Task: Send an email with the signature Graham Wilson with the subject Update on a mentorship and the message Can you provide an update on the status of the new software implementation? from softage.8@softage.net to softage.2@softage.net and softage.3@softage.net
Action: Mouse moved to (916, 54)
Screenshot: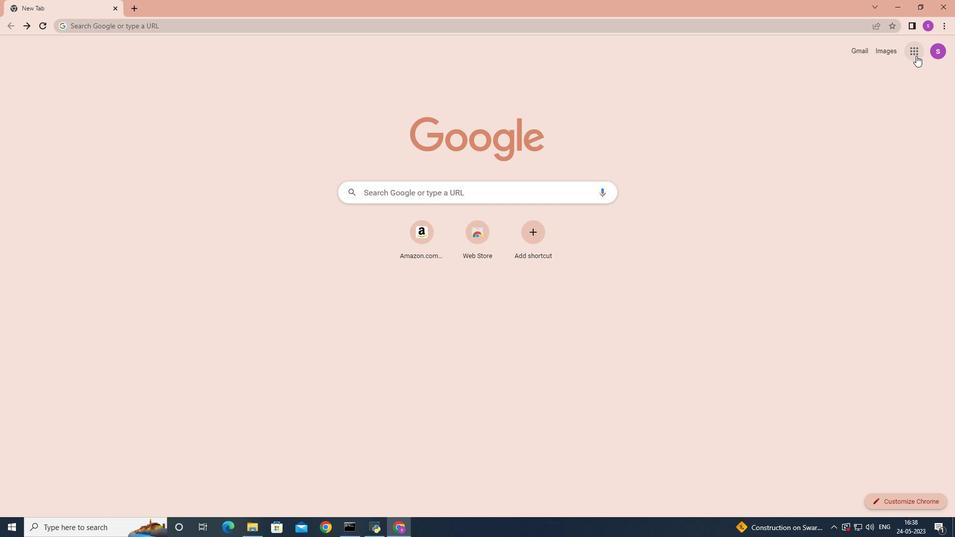
Action: Mouse pressed left at (916, 54)
Screenshot: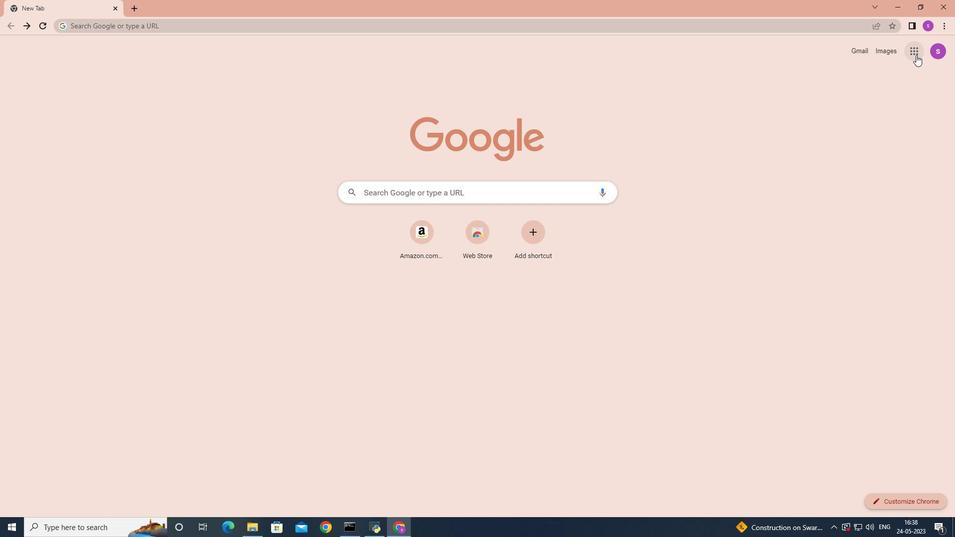 
Action: Mouse moved to (880, 95)
Screenshot: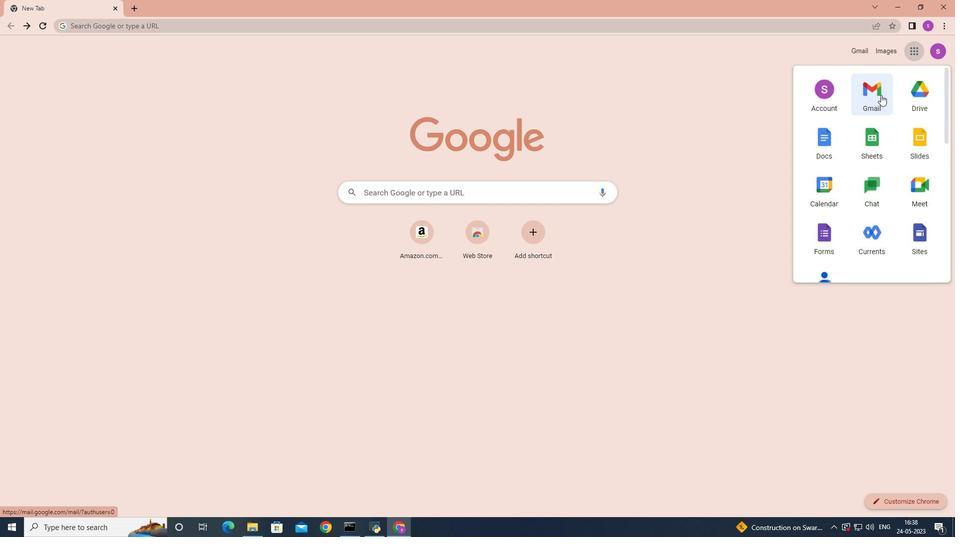 
Action: Mouse pressed left at (880, 95)
Screenshot: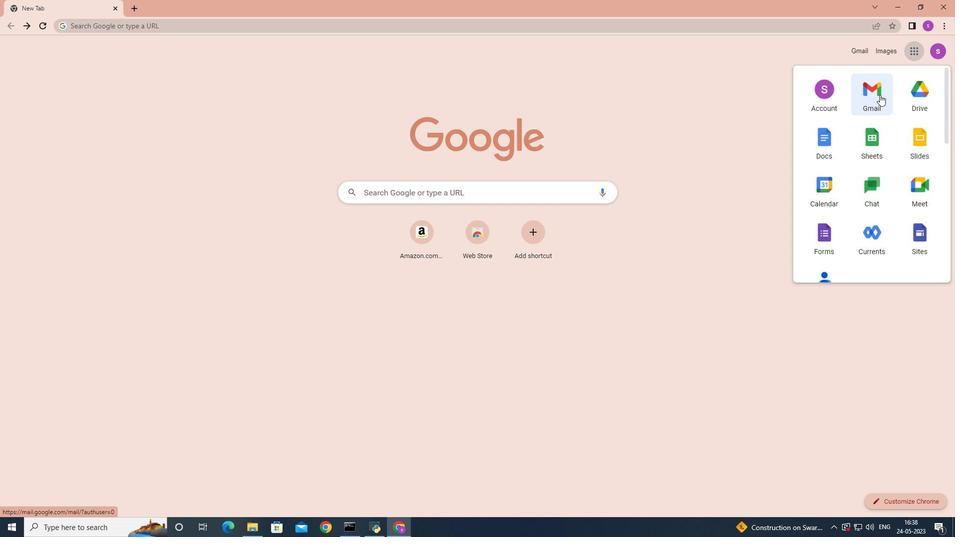 
Action: Mouse moved to (850, 54)
Screenshot: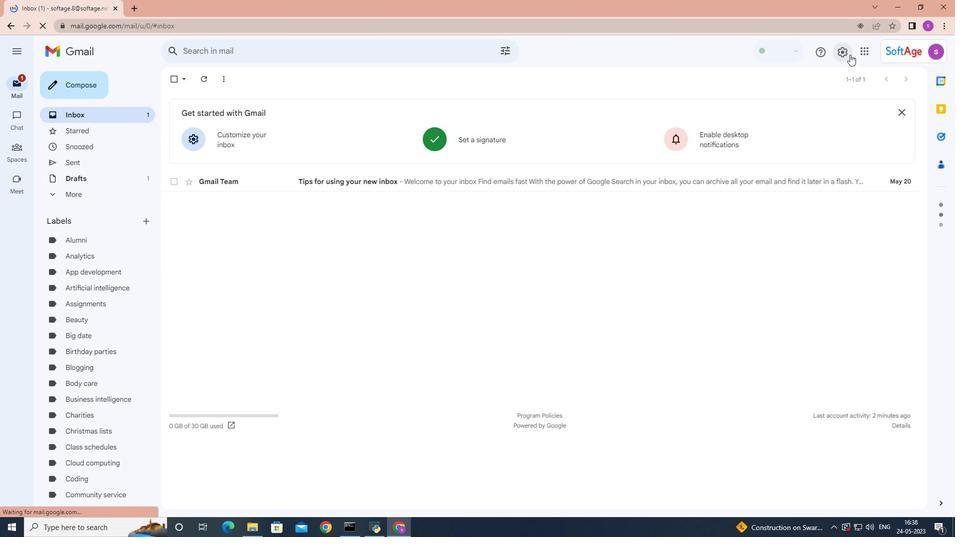 
Action: Mouse pressed left at (850, 54)
Screenshot: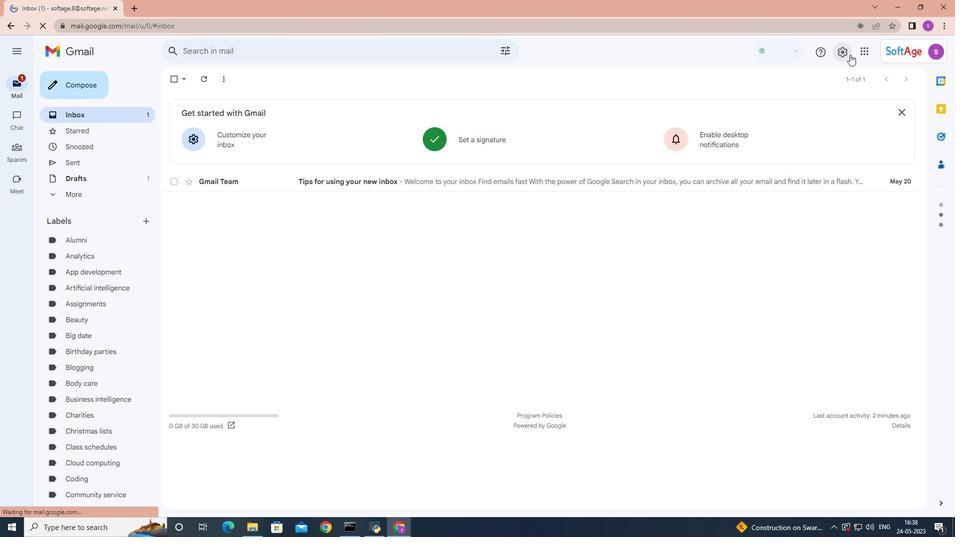 
Action: Mouse moved to (861, 102)
Screenshot: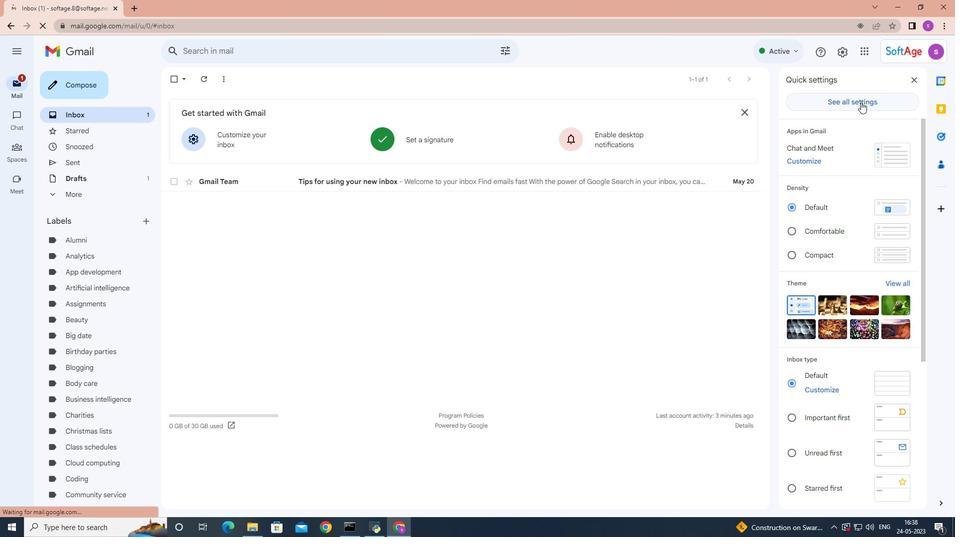 
Action: Mouse pressed left at (861, 102)
Screenshot: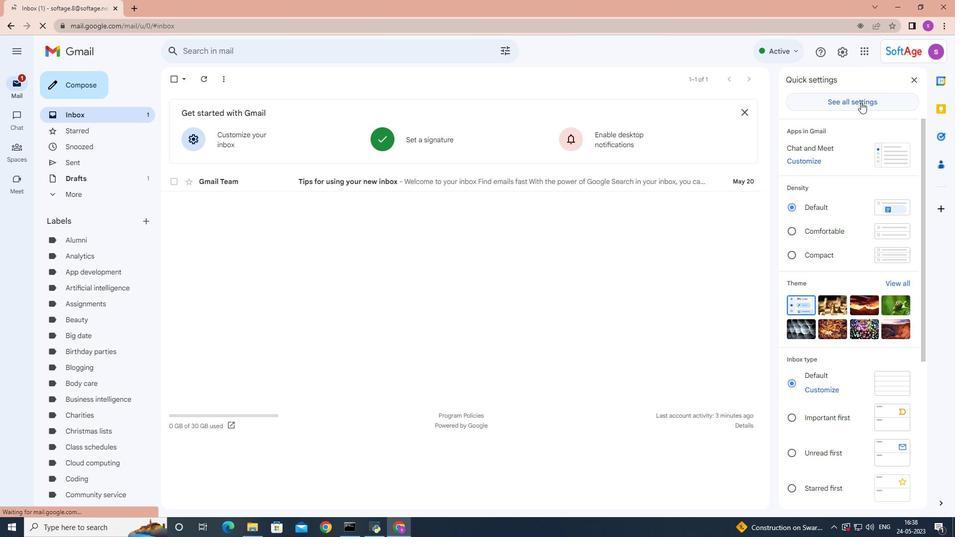 
Action: Mouse moved to (657, 182)
Screenshot: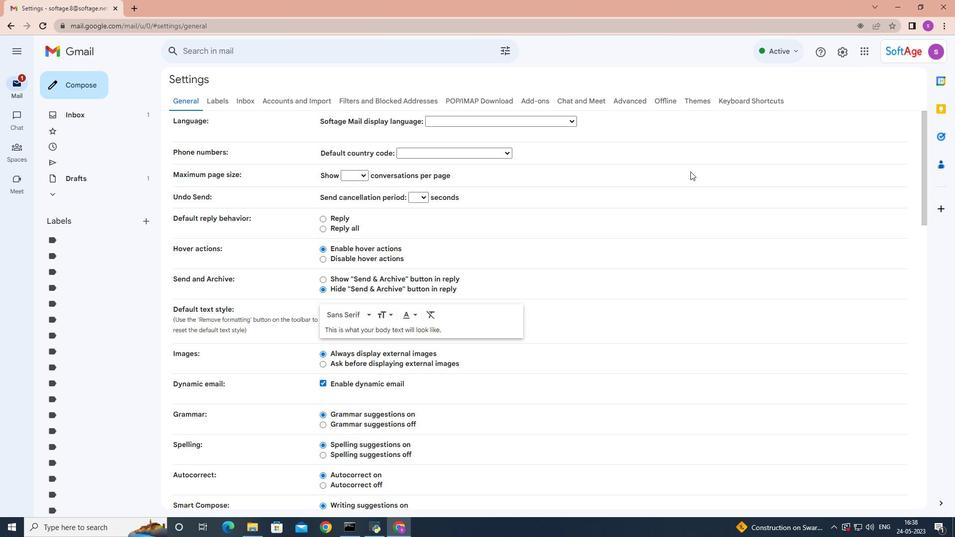 
Action: Mouse scrolled (657, 181) with delta (0, 0)
Screenshot: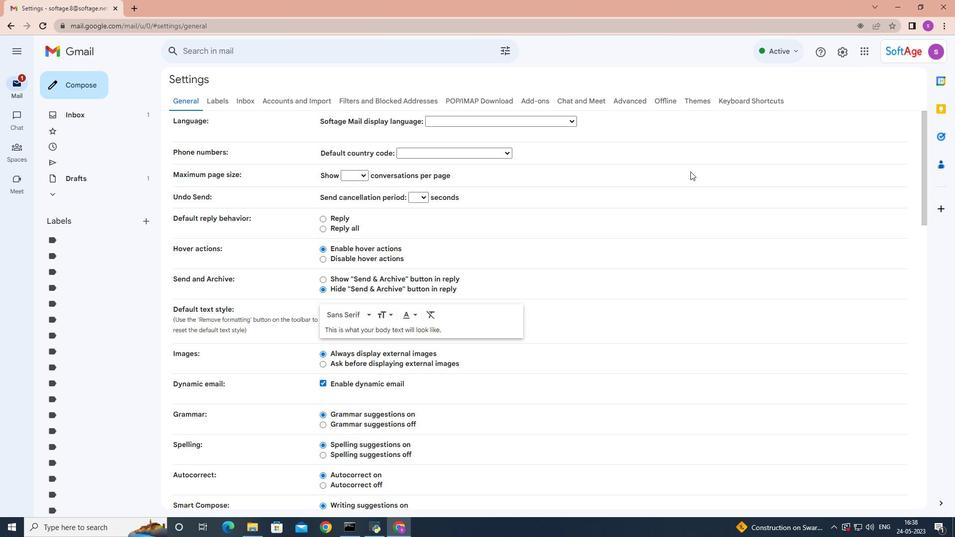 
Action: Mouse moved to (656, 183)
Screenshot: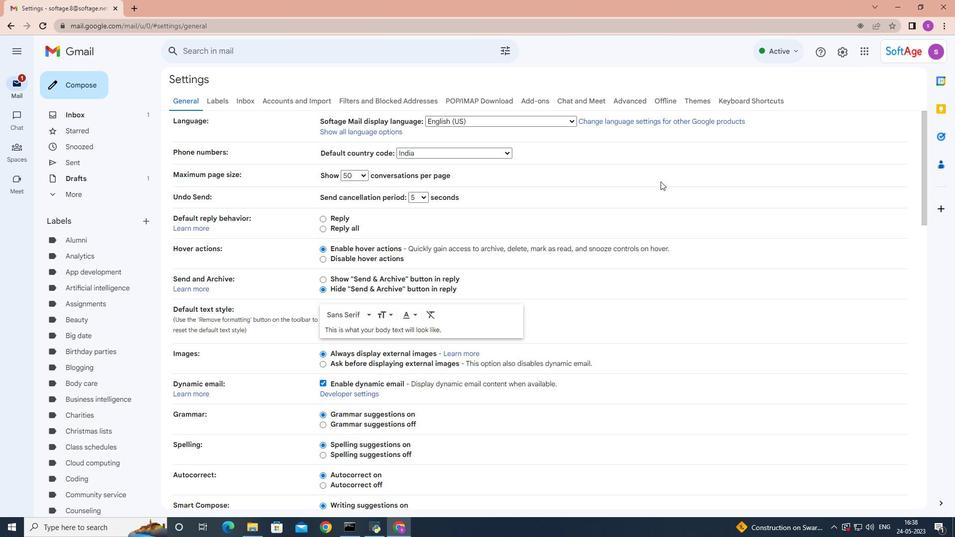 
Action: Mouse scrolled (656, 183) with delta (0, 0)
Screenshot: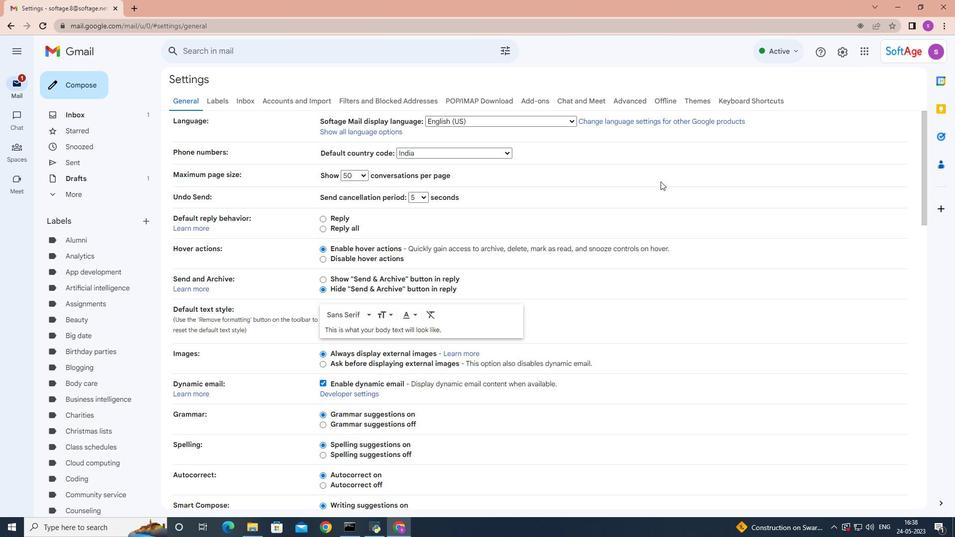 
Action: Mouse moved to (656, 183)
Screenshot: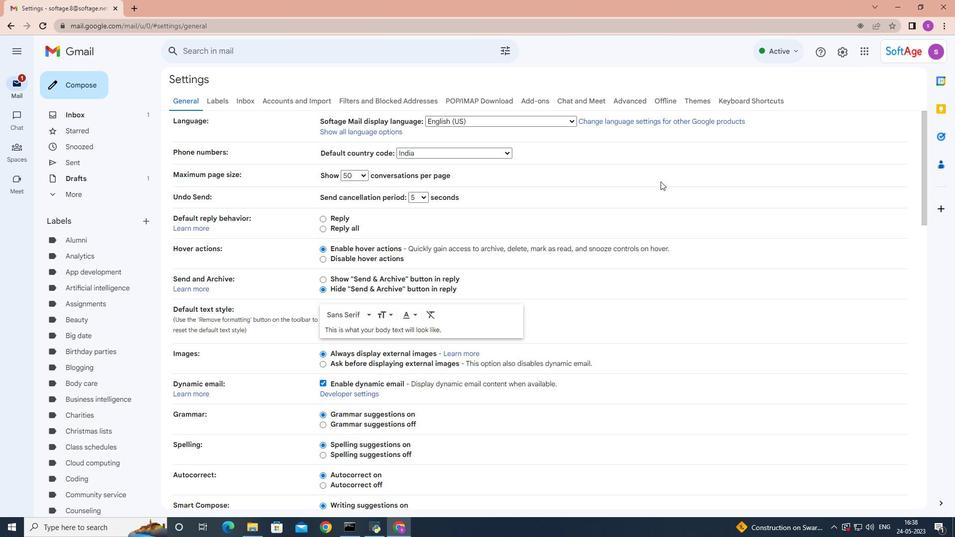 
Action: Mouse scrolled (656, 183) with delta (0, 0)
Screenshot: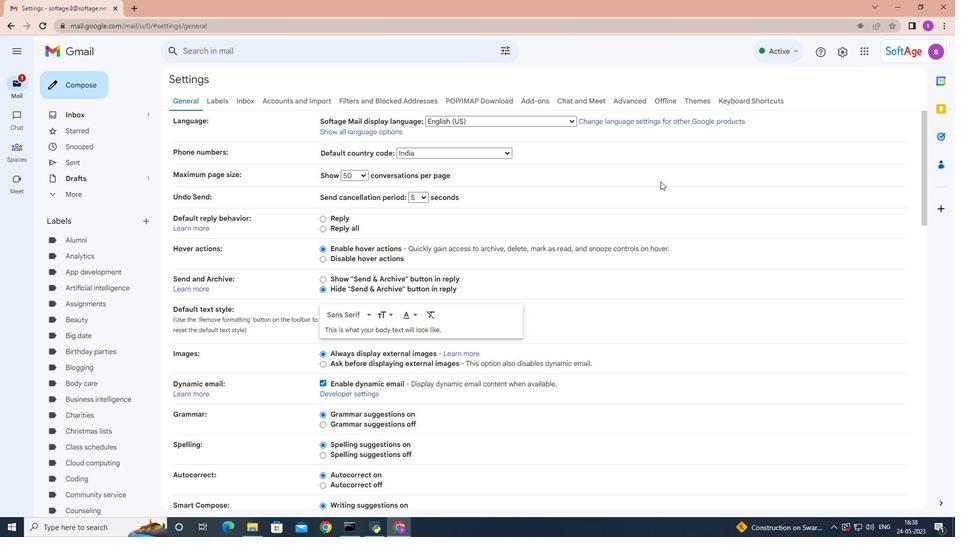 
Action: Mouse scrolled (656, 183) with delta (0, 0)
Screenshot: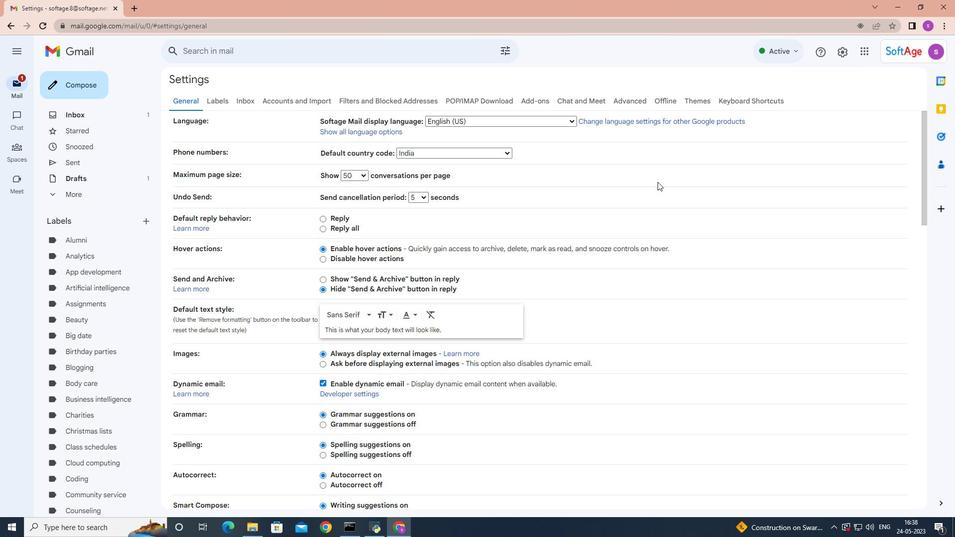 
Action: Mouse moved to (655, 183)
Screenshot: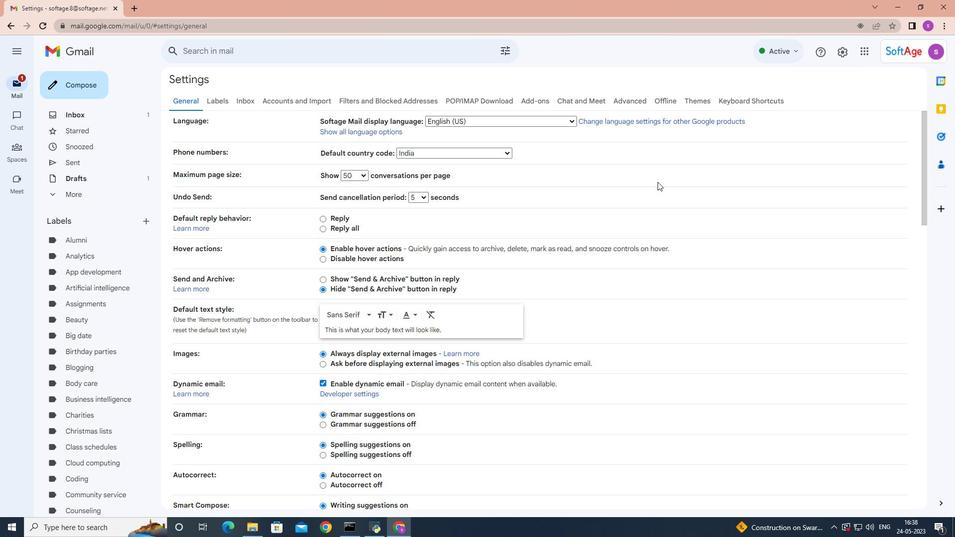 
Action: Mouse scrolled (655, 183) with delta (0, 0)
Screenshot: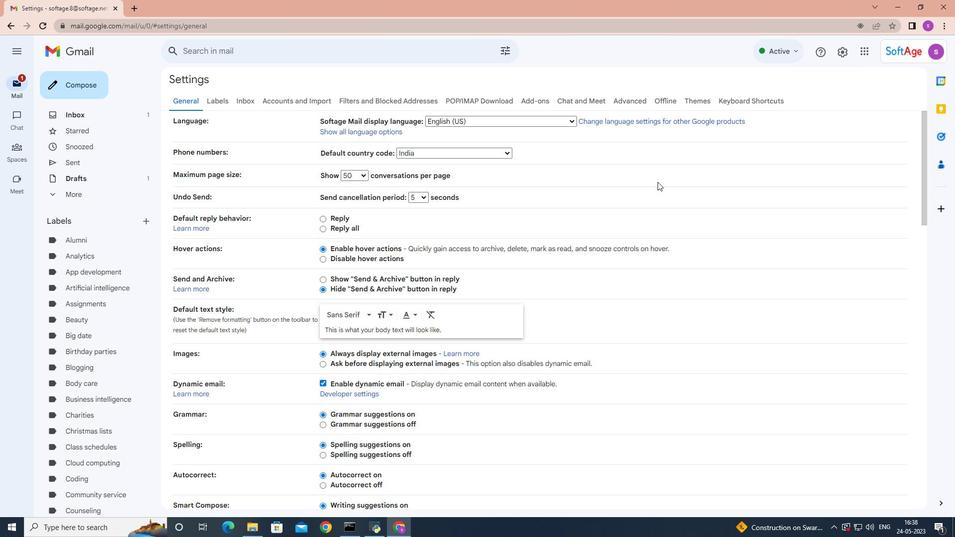 
Action: Mouse moved to (655, 183)
Screenshot: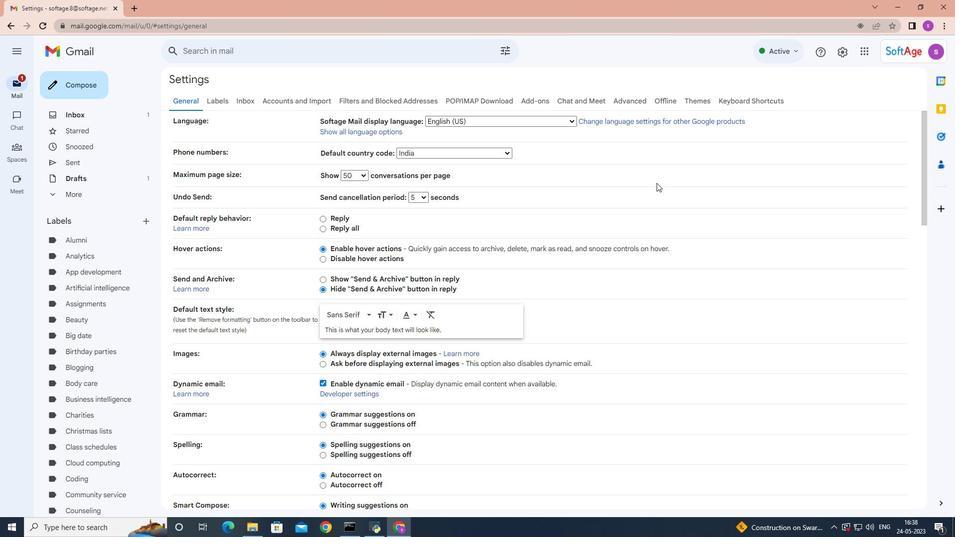 
Action: Mouse scrolled (655, 183) with delta (0, 0)
Screenshot: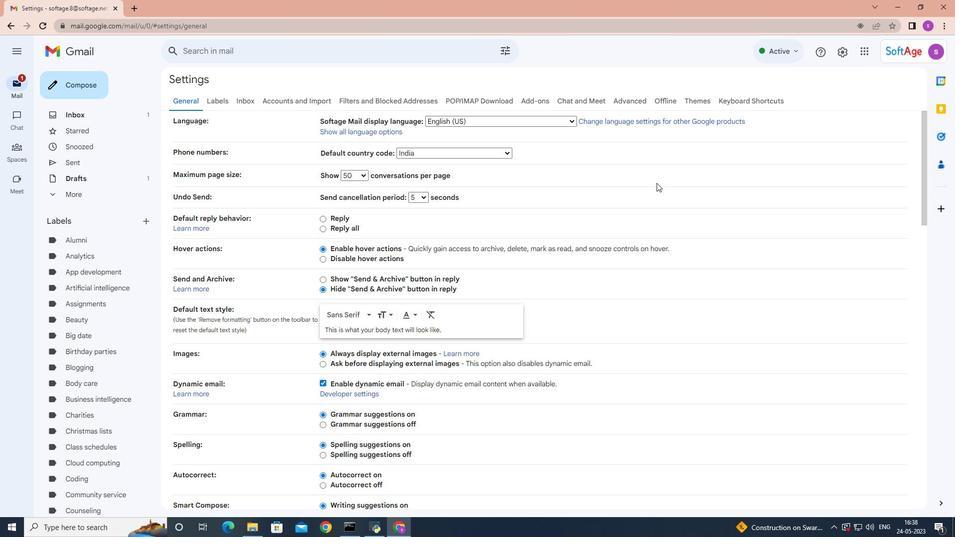 
Action: Mouse moved to (637, 176)
Screenshot: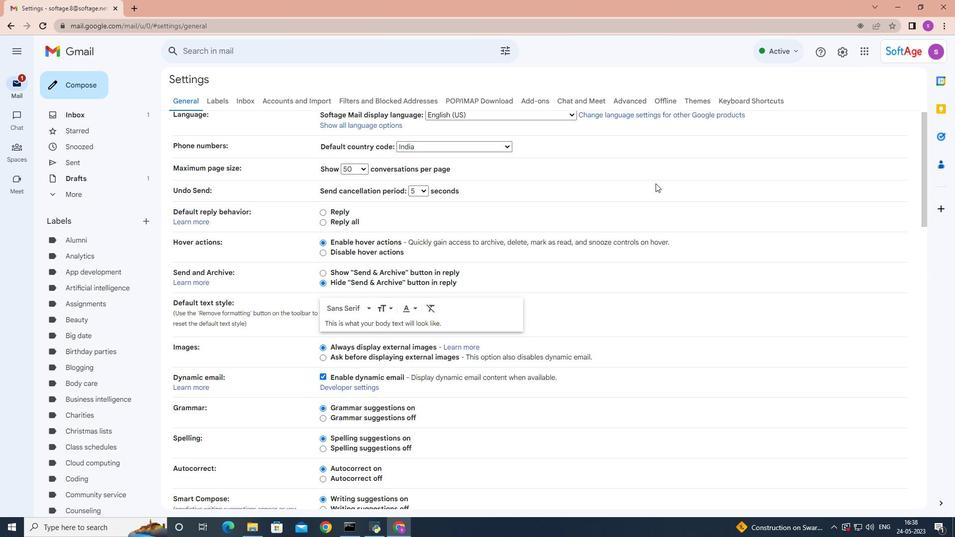 
Action: Mouse scrolled (654, 183) with delta (0, 0)
Screenshot: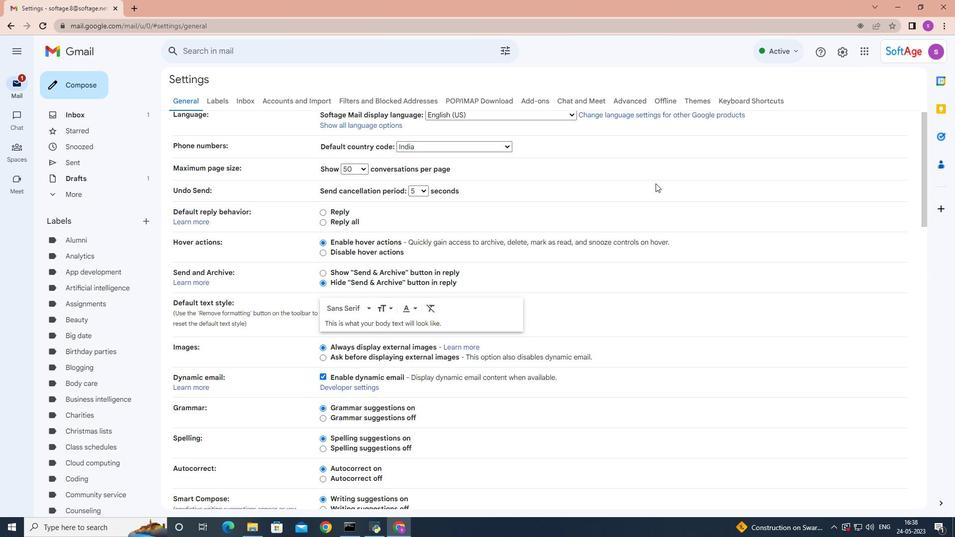 
Action: Mouse moved to (584, 170)
Screenshot: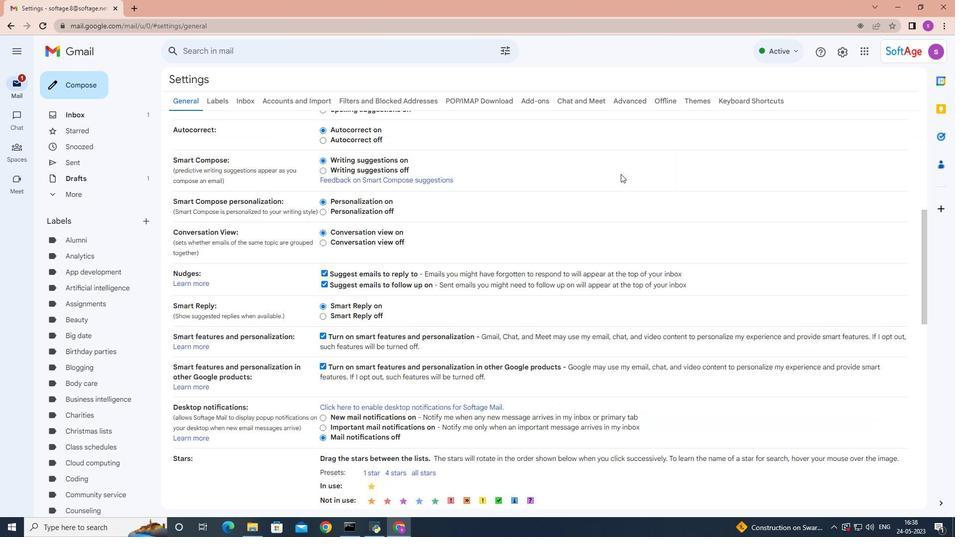 
Action: Mouse scrolled (584, 170) with delta (0, 0)
Screenshot: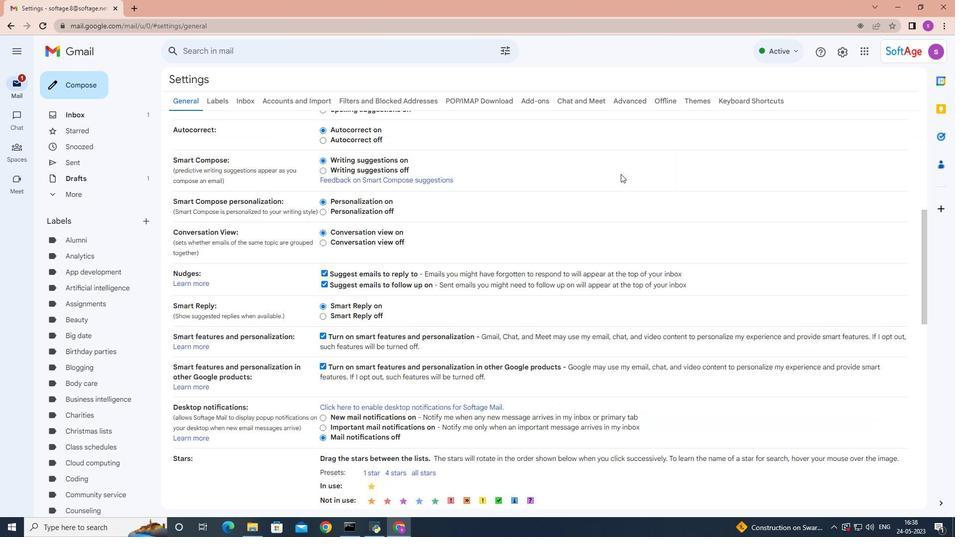 
Action: Mouse moved to (584, 170)
Screenshot: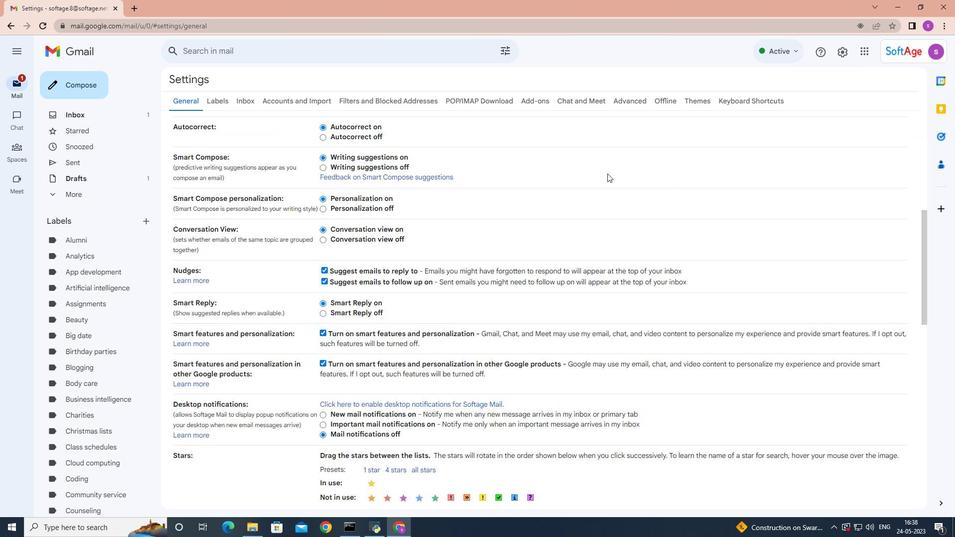 
Action: Mouse scrolled (584, 170) with delta (0, 0)
Screenshot: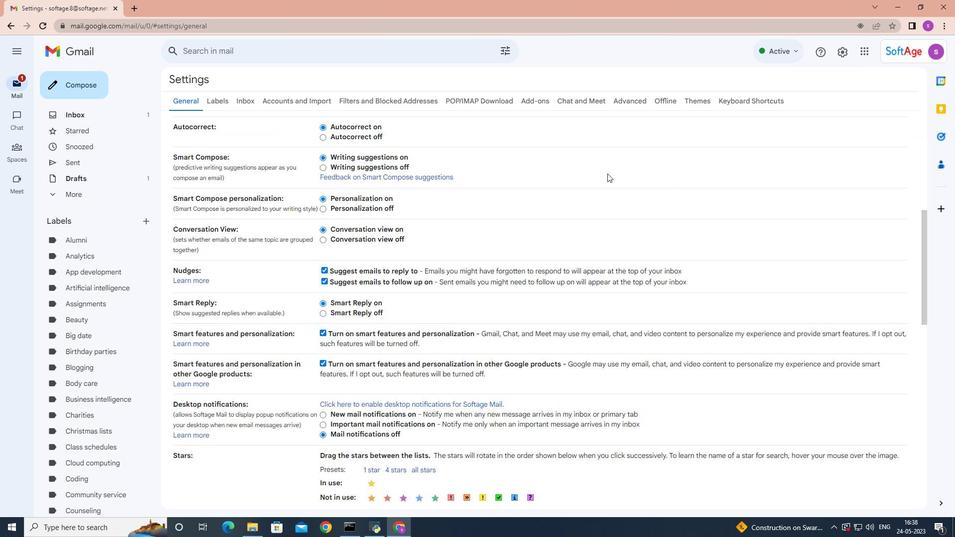 
Action: Mouse scrolled (584, 170) with delta (0, 0)
Screenshot: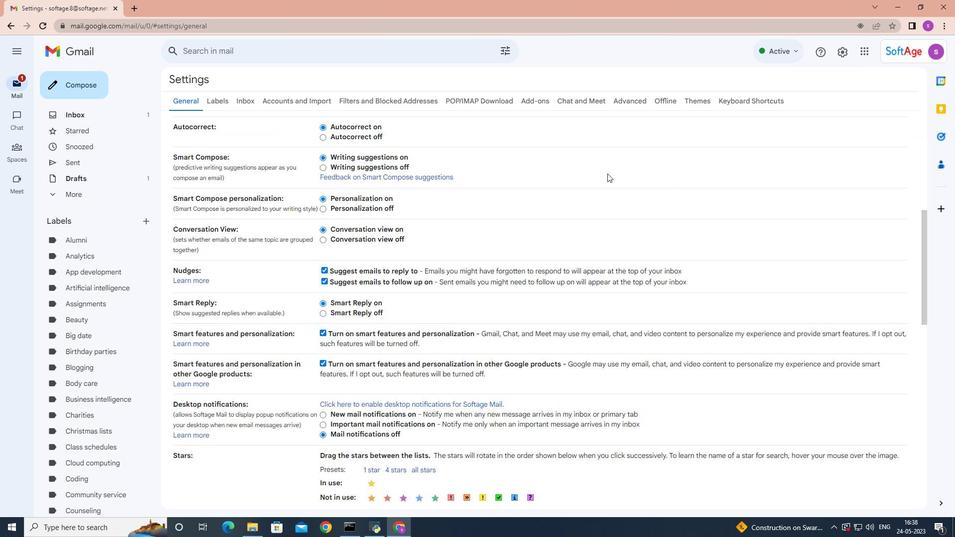 
Action: Mouse scrolled (584, 170) with delta (0, 0)
Screenshot: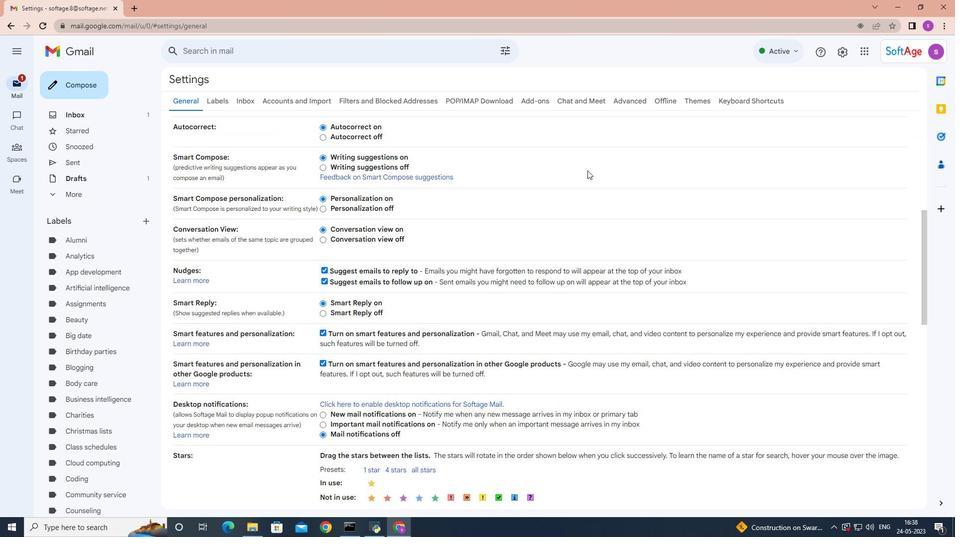 
Action: Mouse scrolled (584, 170) with delta (0, 0)
Screenshot: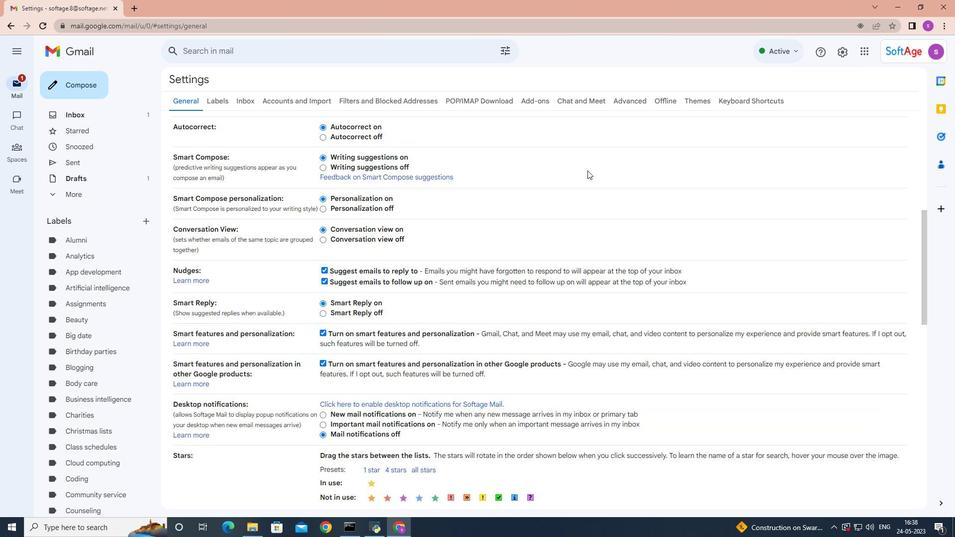 
Action: Mouse moved to (521, 155)
Screenshot: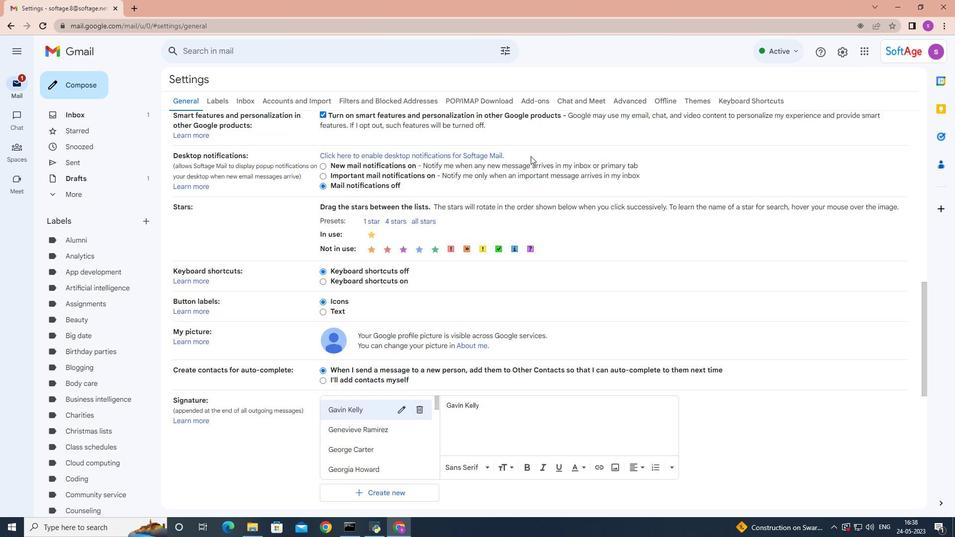 
Action: Mouse scrolled (521, 155) with delta (0, 0)
Screenshot: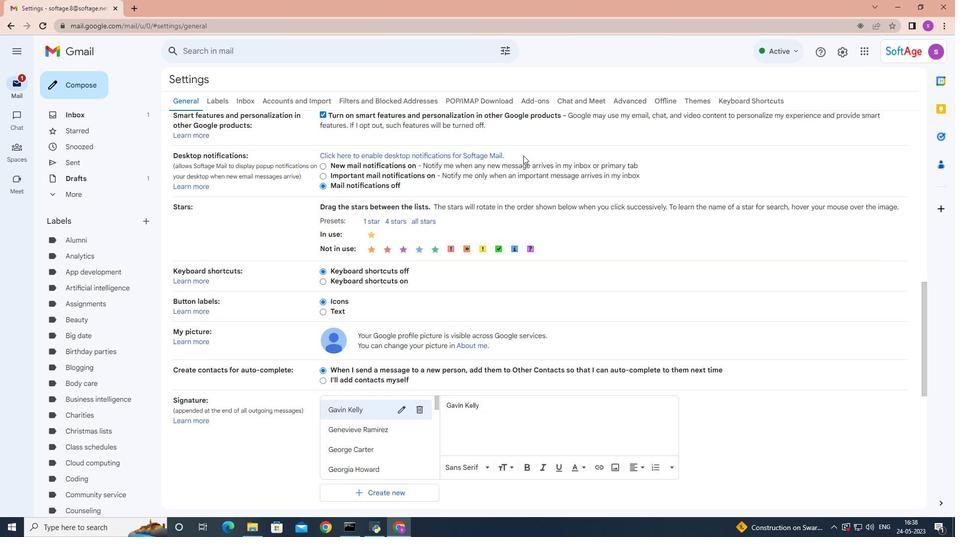 
Action: Mouse scrolled (521, 155) with delta (0, 0)
Screenshot: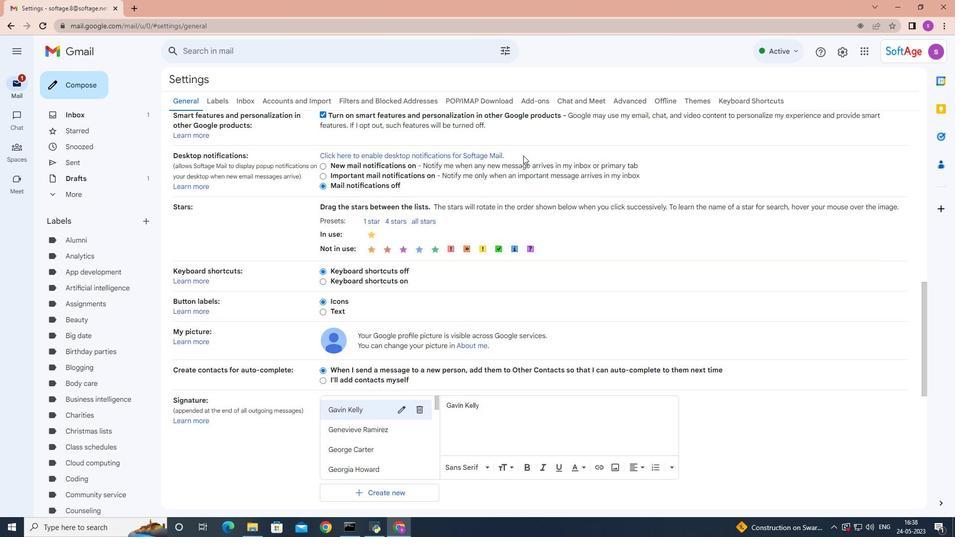 
Action: Mouse scrolled (521, 155) with delta (0, 0)
Screenshot: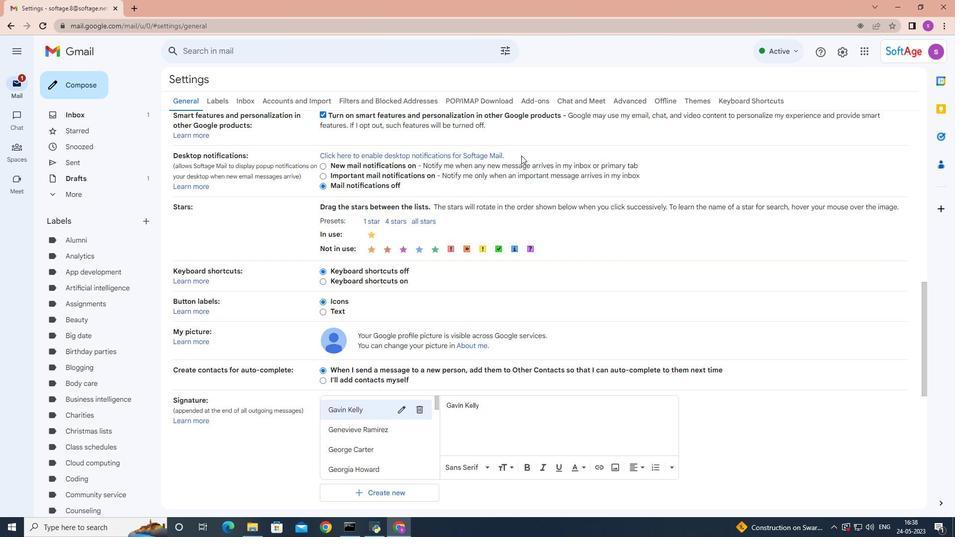 
Action: Mouse scrolled (521, 155) with delta (0, 0)
Screenshot: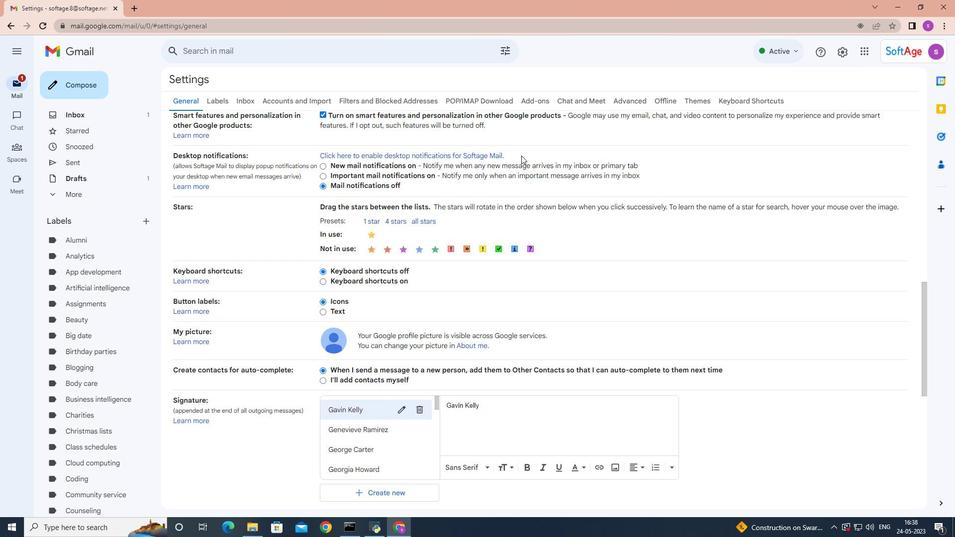 
Action: Mouse moved to (412, 291)
Screenshot: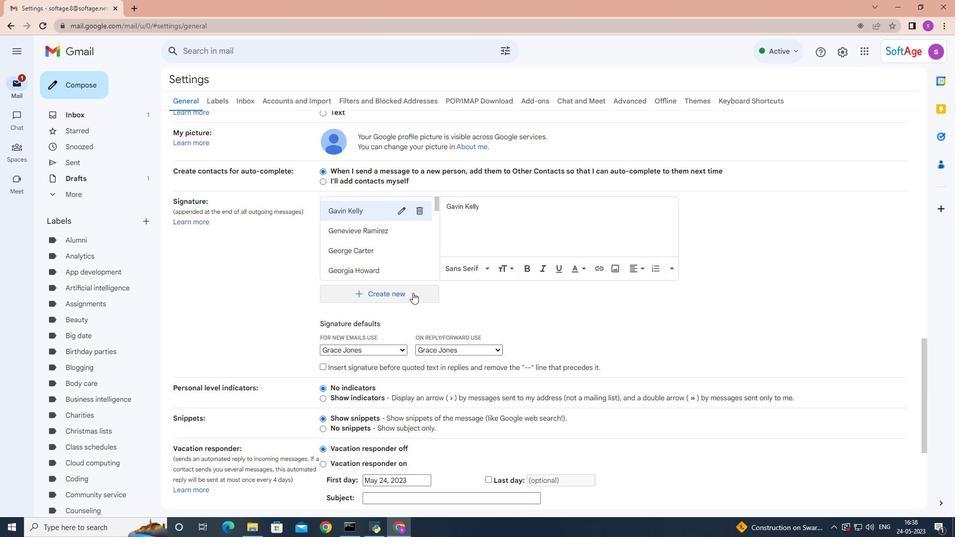 
Action: Mouse pressed left at (412, 291)
Screenshot: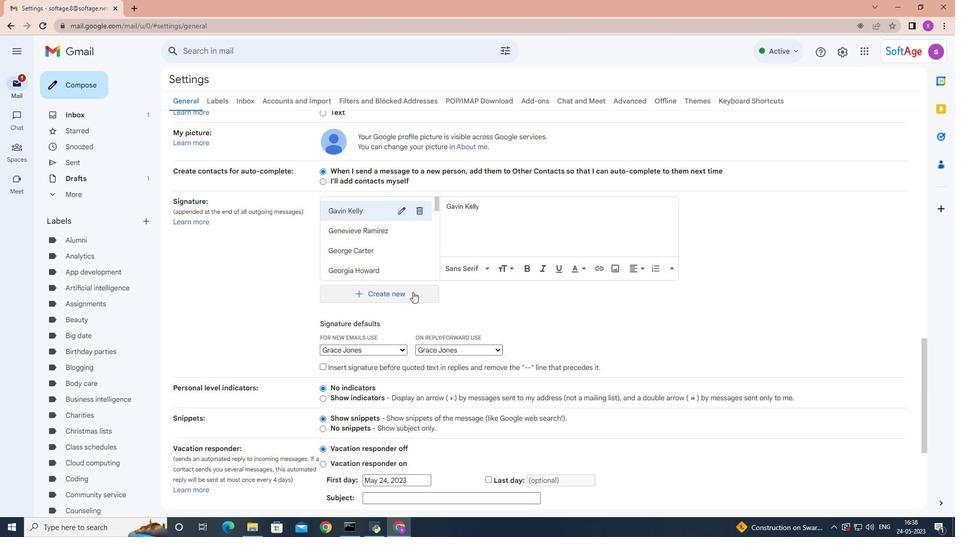 
Action: Mouse moved to (410, 291)
Screenshot: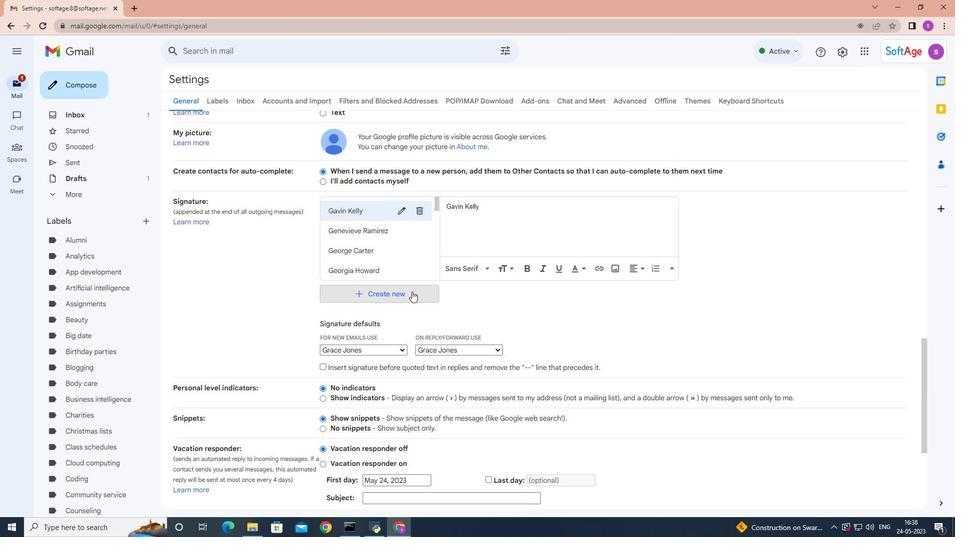 
Action: Key pressed <Key.shift>
Screenshot: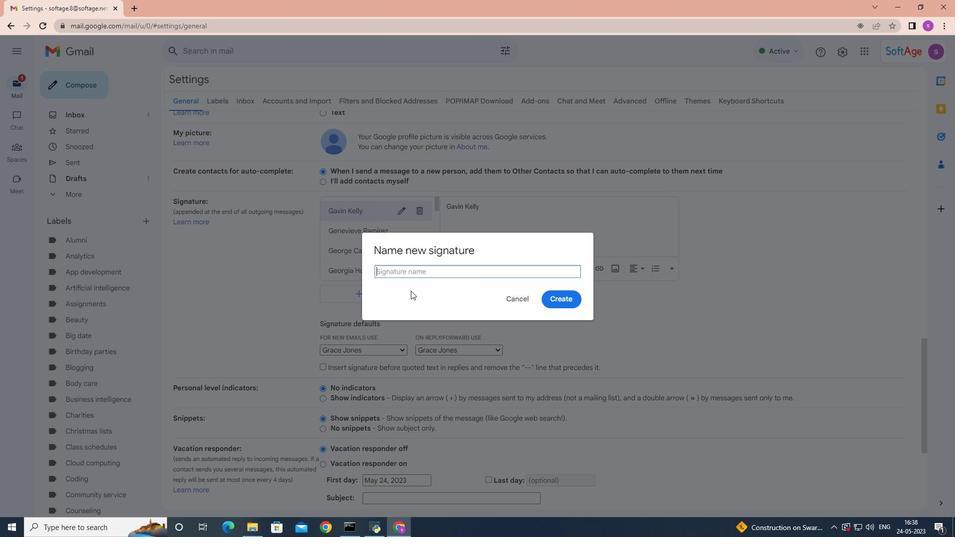 
Action: Mouse moved to (513, 299)
Screenshot: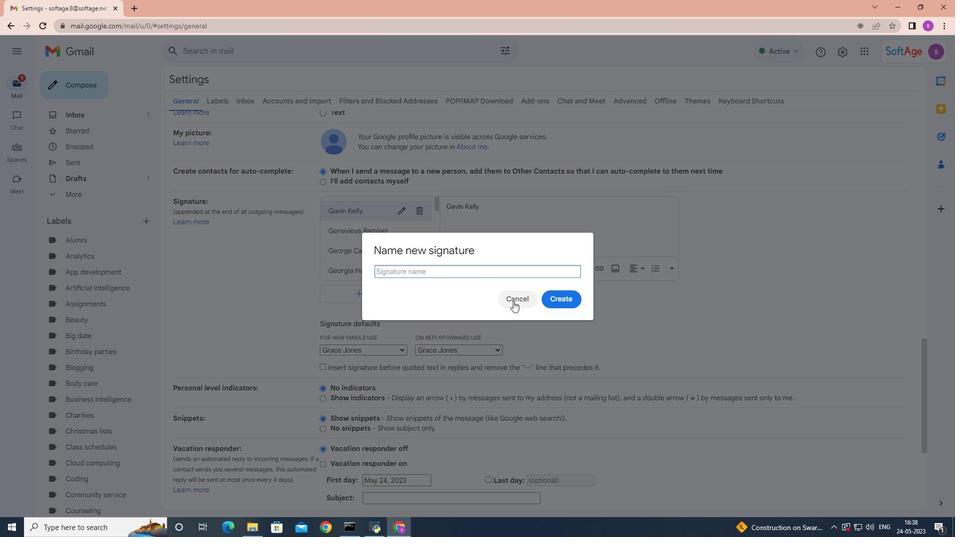 
Action: Mouse pressed left at (513, 299)
Screenshot: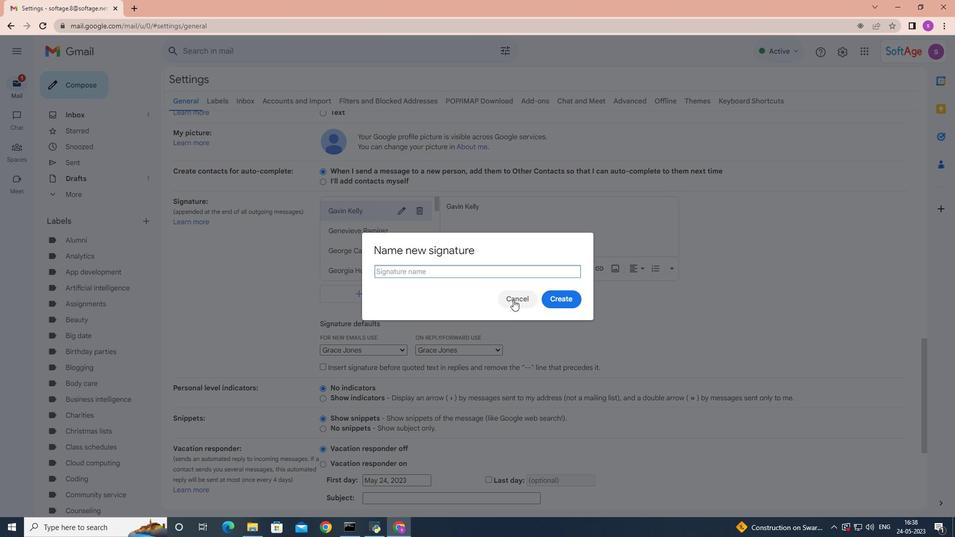 
Action: Mouse moved to (392, 237)
Screenshot: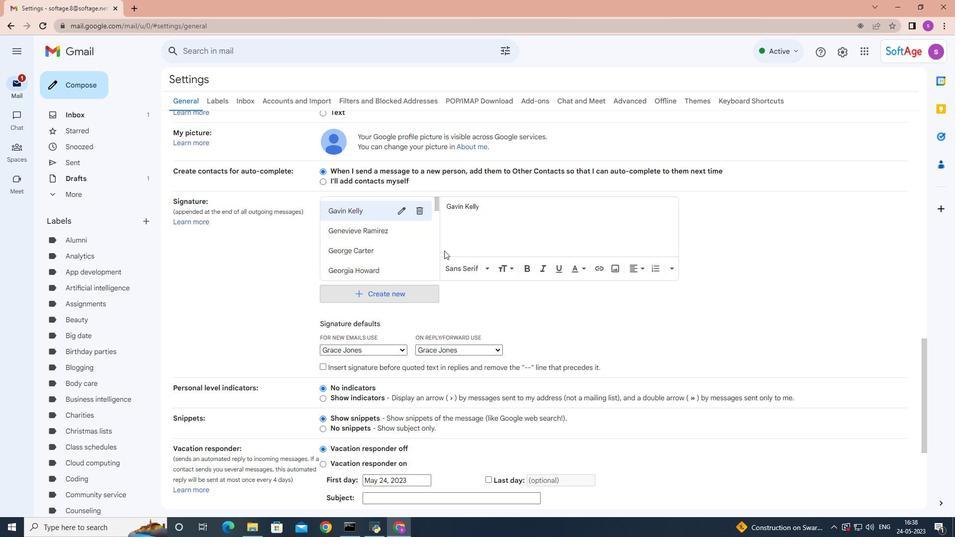 
Action: Mouse scrolled (392, 237) with delta (0, 0)
Screenshot: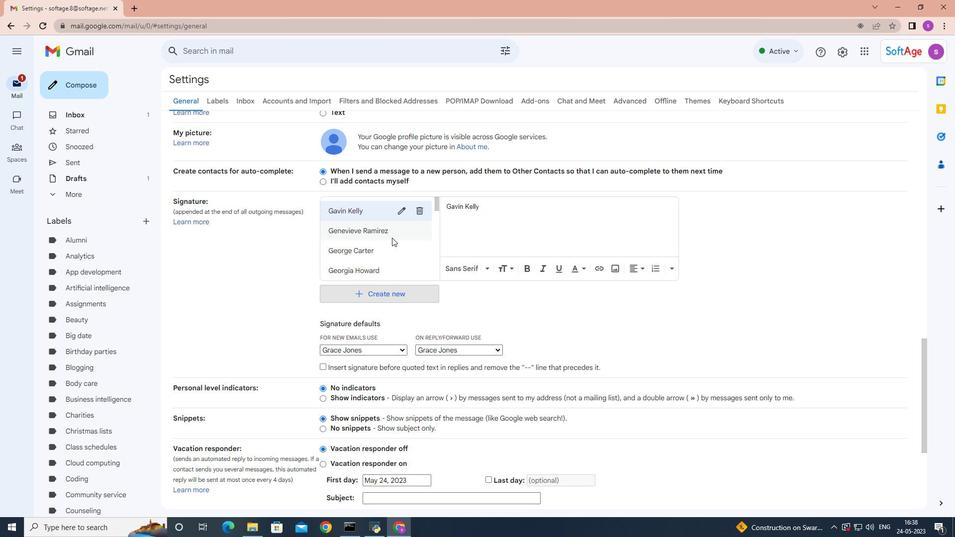 
Action: Mouse scrolled (392, 237) with delta (0, 0)
Screenshot: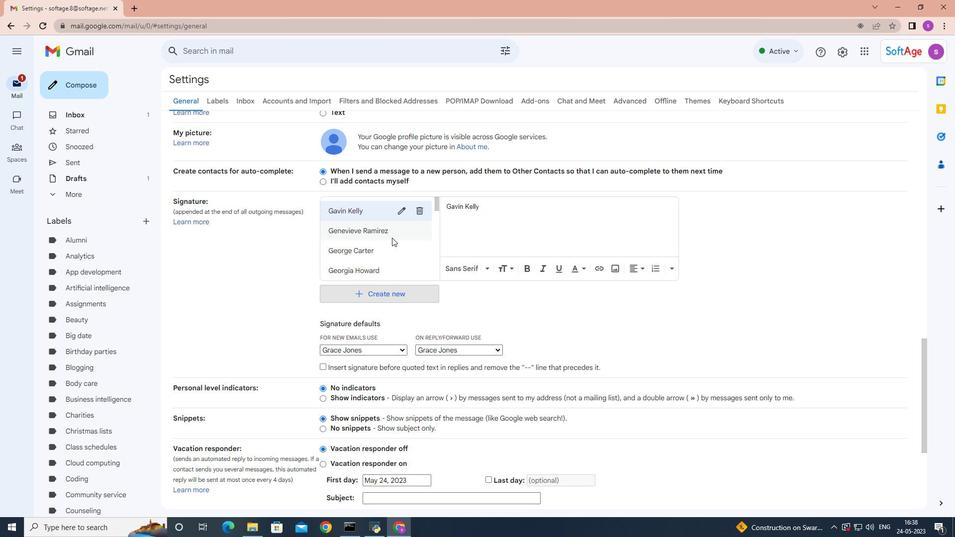 
Action: Mouse scrolled (392, 237) with delta (0, 0)
Screenshot: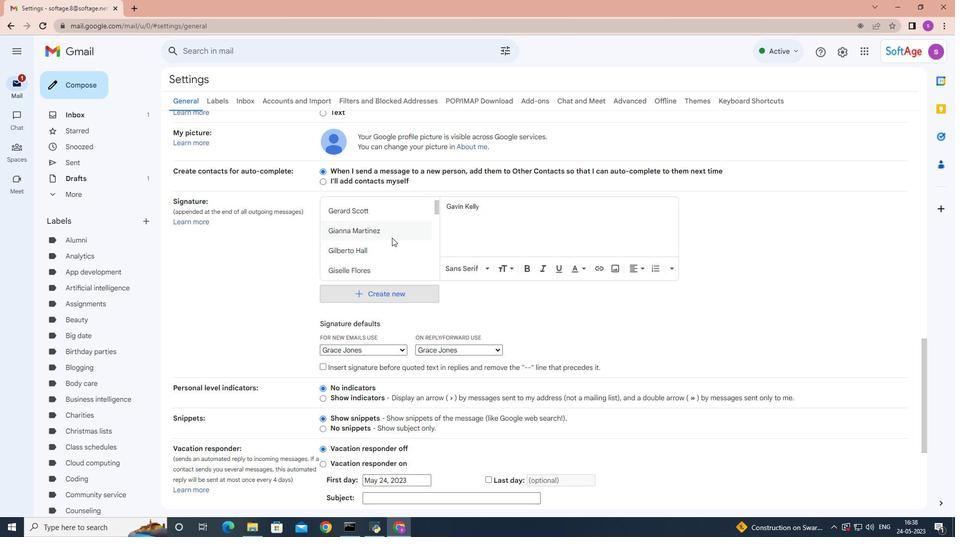 
Action: Mouse scrolled (392, 237) with delta (0, 0)
Screenshot: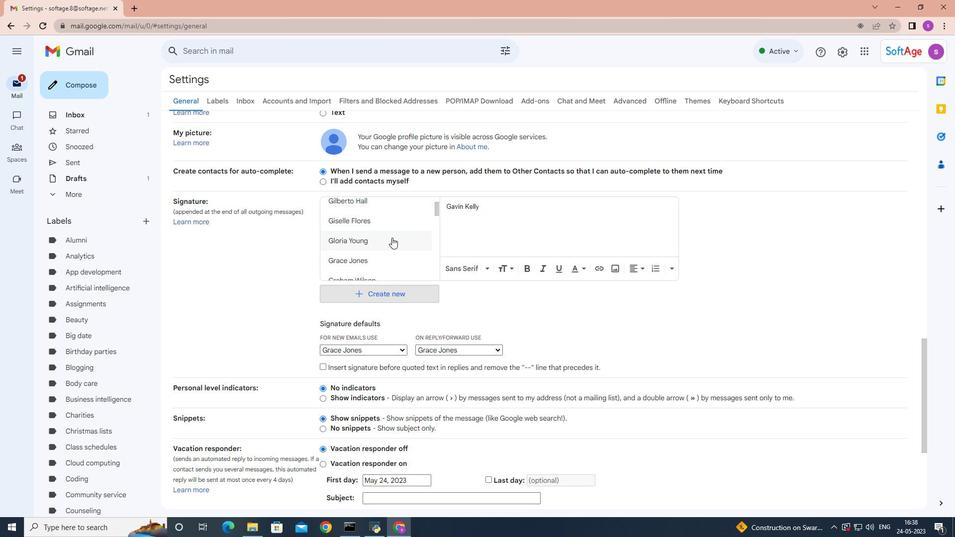 
Action: Mouse moved to (390, 231)
Screenshot: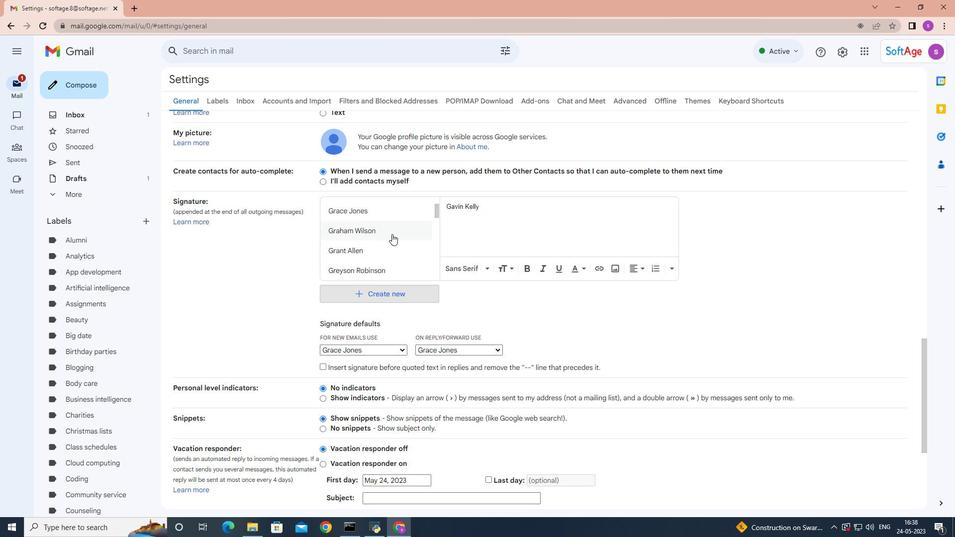 
Action: Mouse pressed left at (390, 231)
Screenshot: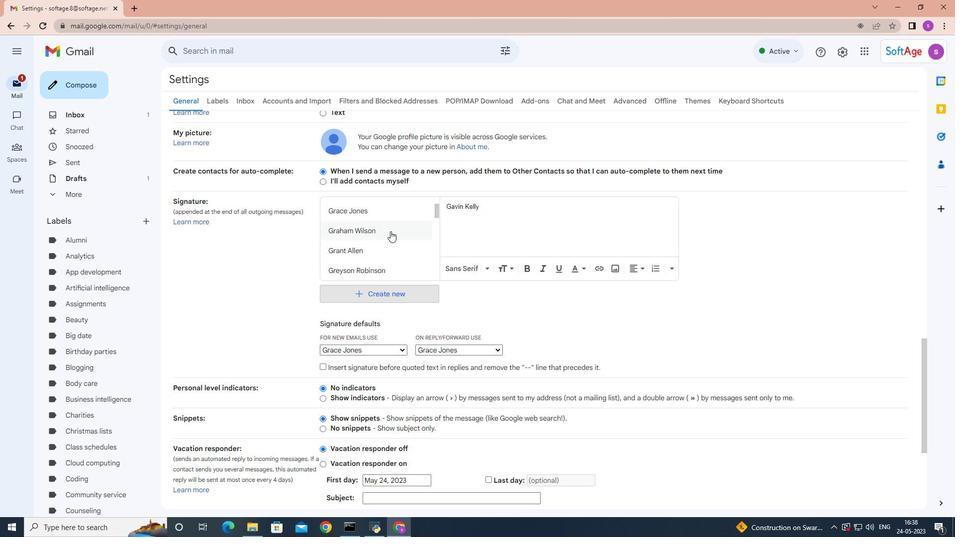 
Action: Mouse moved to (419, 234)
Screenshot: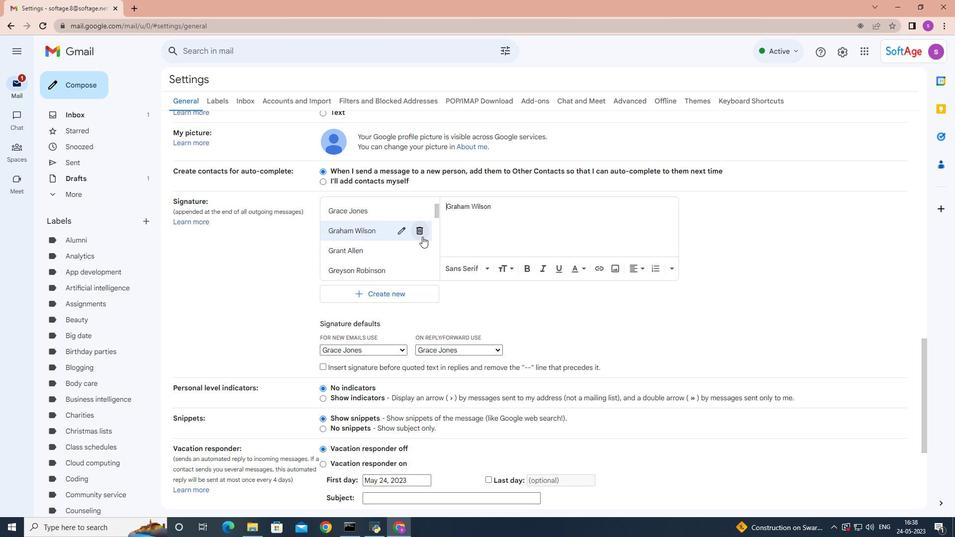 
Action: Mouse pressed left at (419, 234)
Screenshot: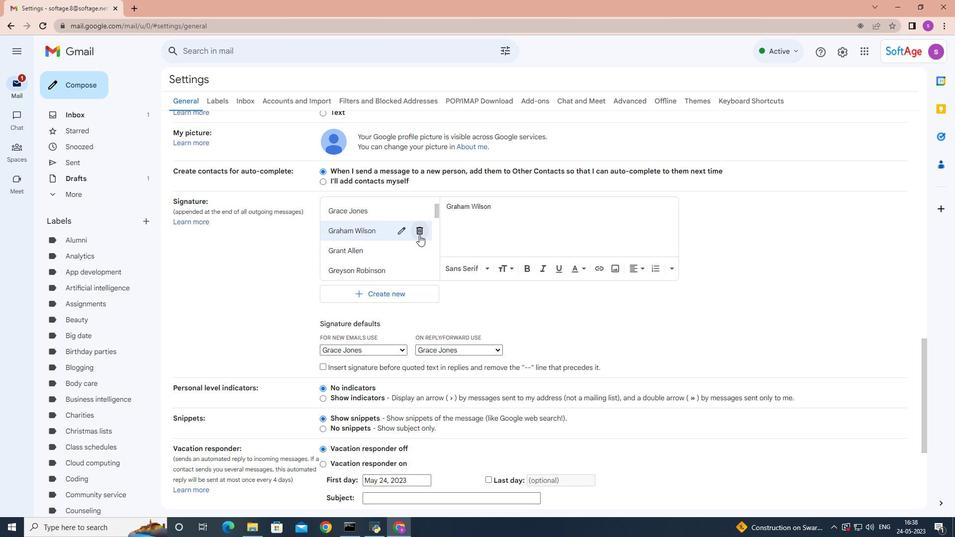 
Action: Mouse moved to (568, 295)
Screenshot: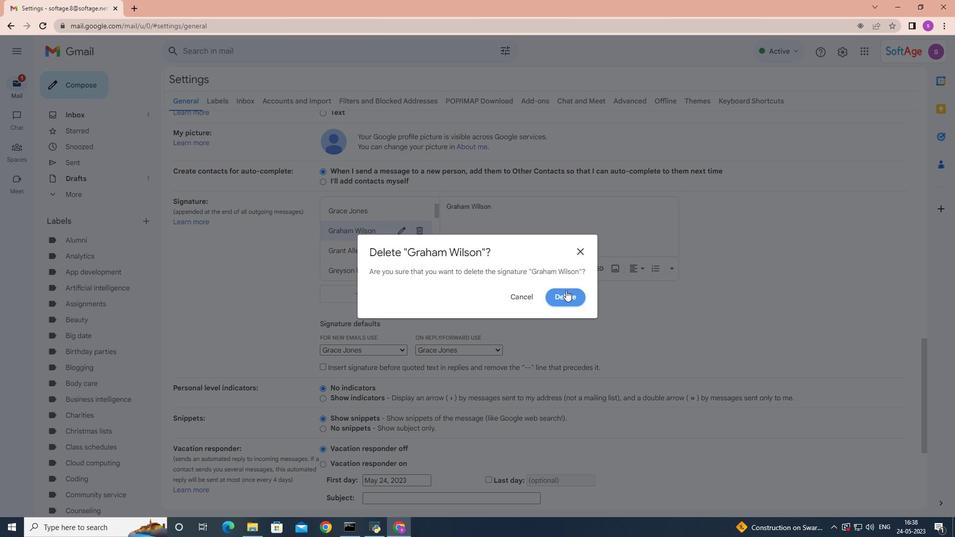 
Action: Mouse pressed left at (568, 295)
Screenshot: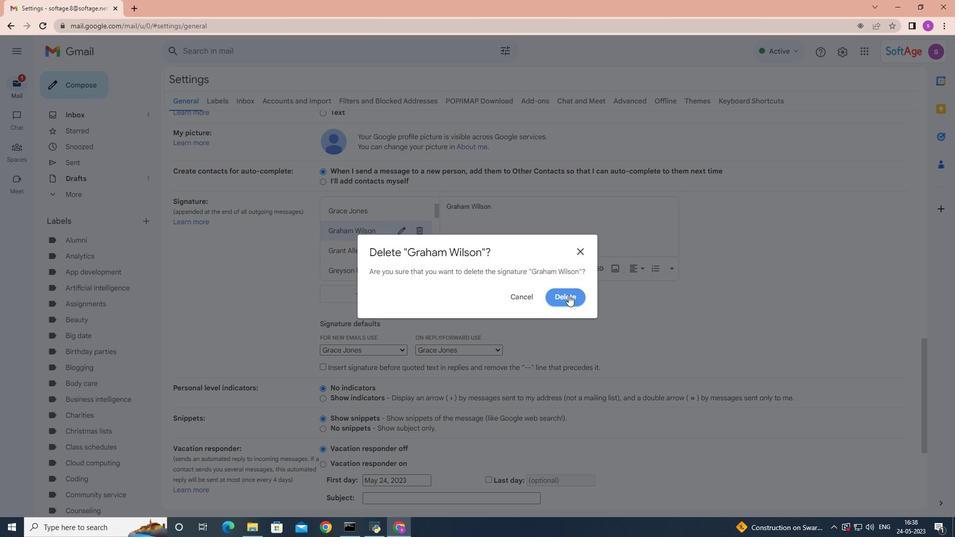
Action: Mouse moved to (392, 292)
Screenshot: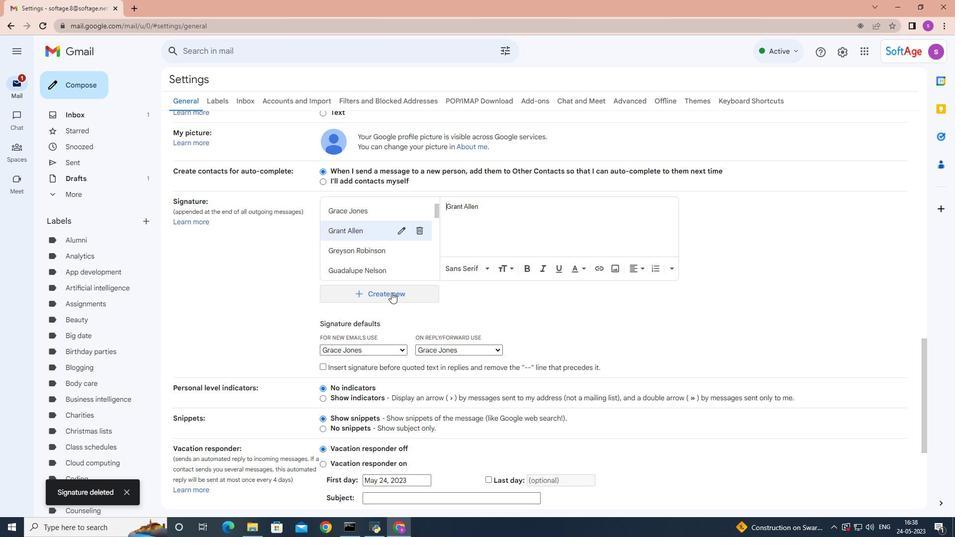 
Action: Mouse pressed left at (392, 292)
Screenshot: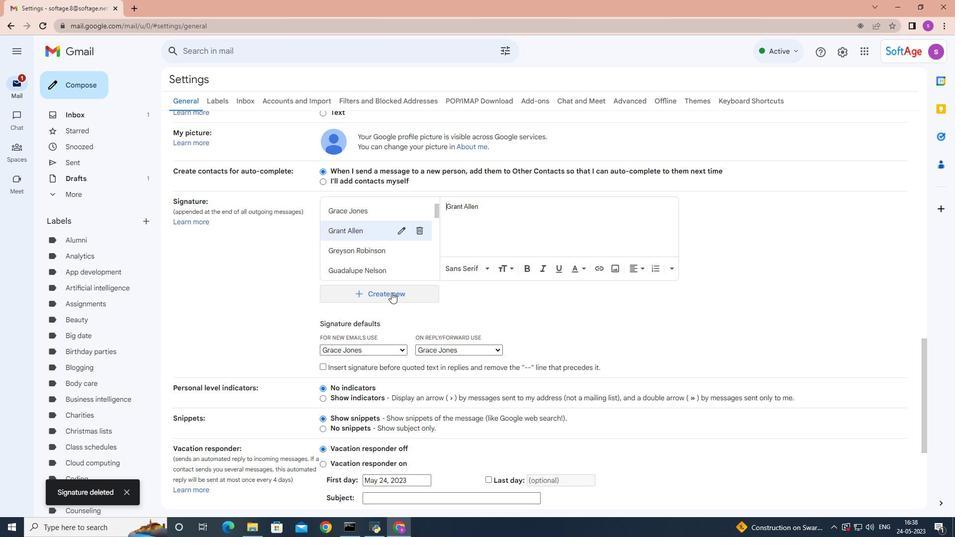 
Action: Mouse moved to (392, 292)
Screenshot: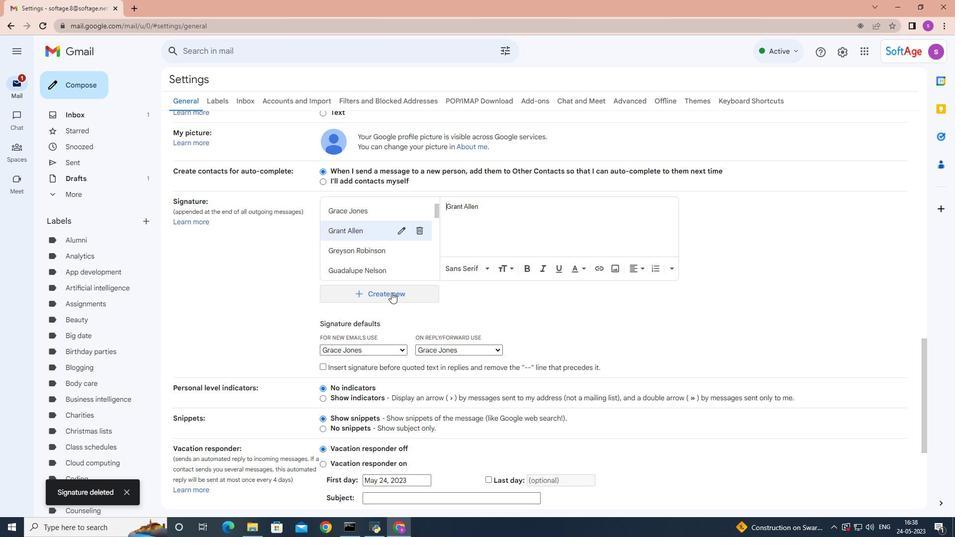 
Action: Key pressed <Key.shift>Graham<Key.space><Key.shift>Wilson
Screenshot: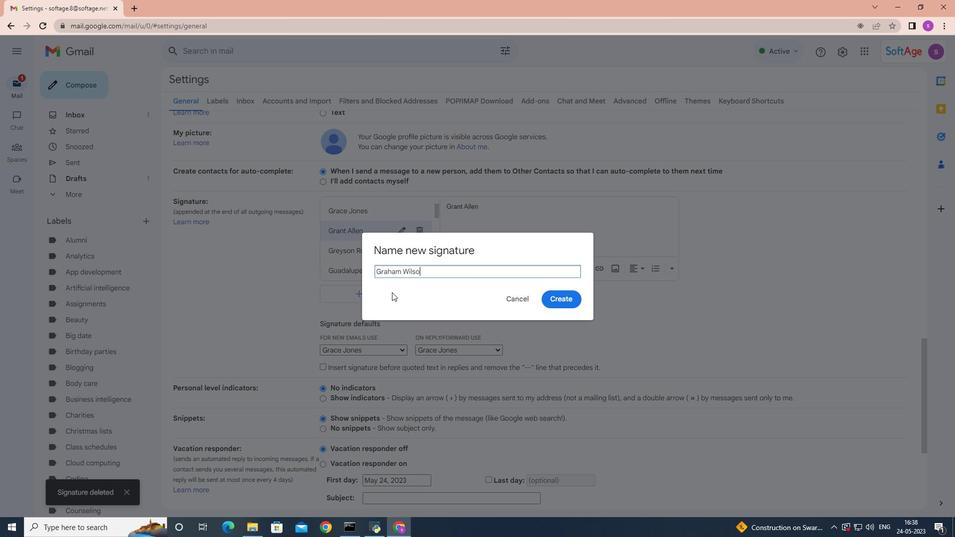 
Action: Mouse moved to (555, 296)
Screenshot: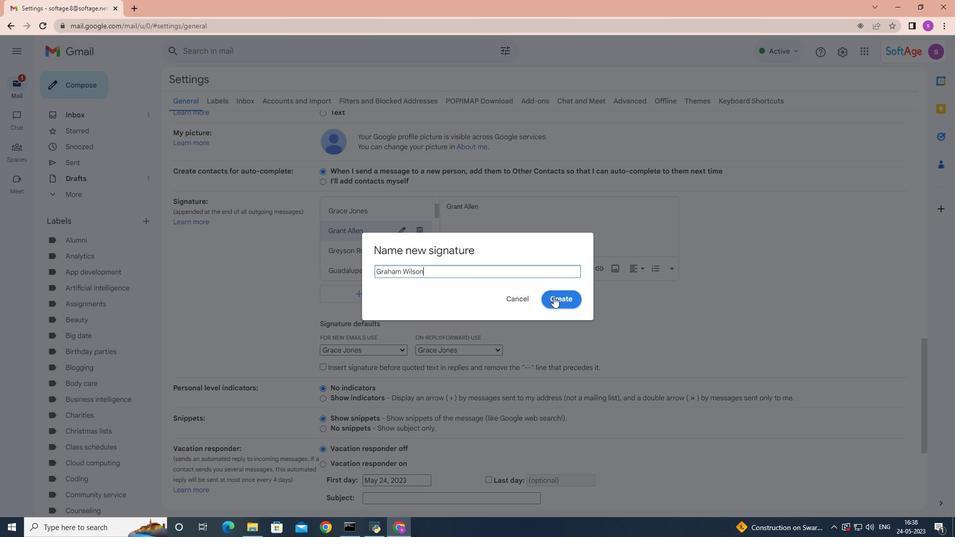 
Action: Mouse pressed left at (555, 296)
Screenshot: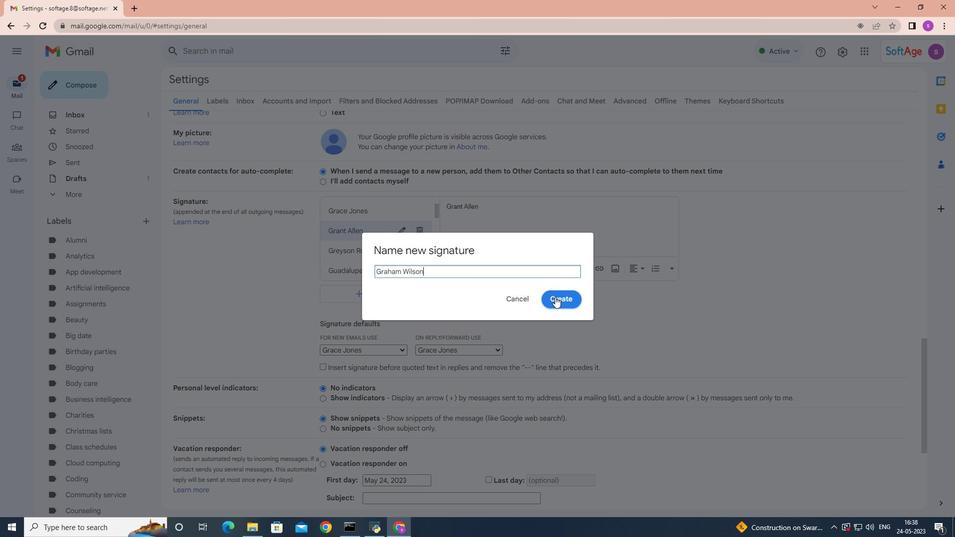 
Action: Mouse moved to (555, 296)
Screenshot: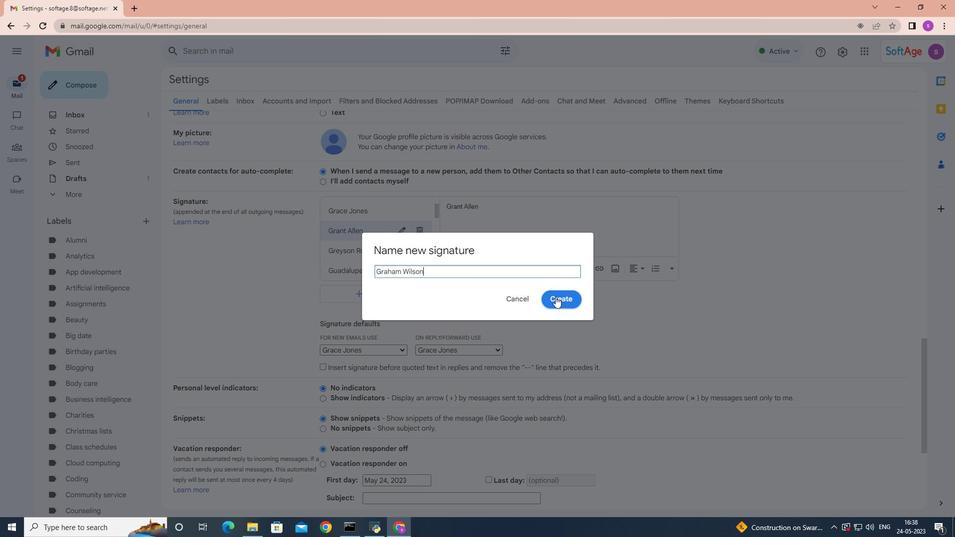 
Action: Key pressed <Key.shift>Graham<Key.space><Key.shift>Wilson
Screenshot: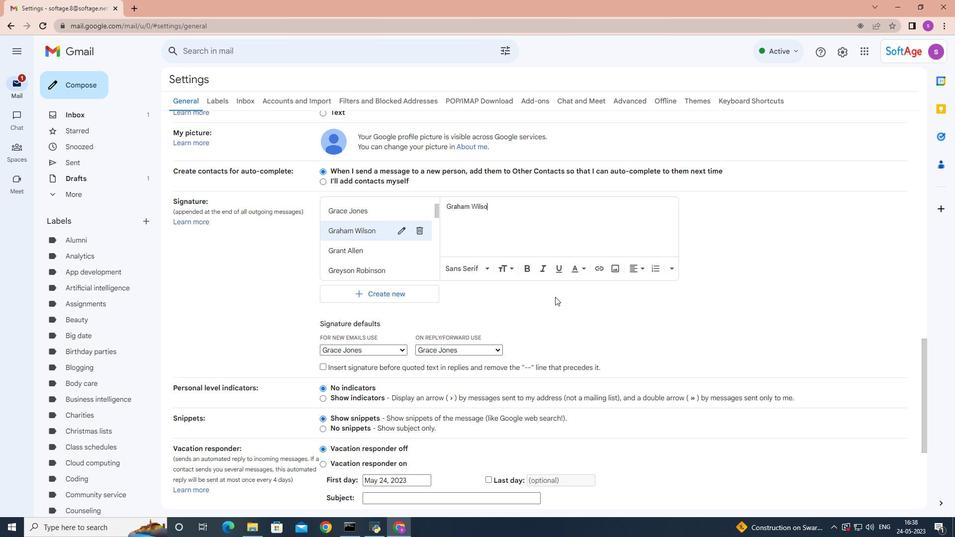 
Action: Mouse moved to (401, 347)
Screenshot: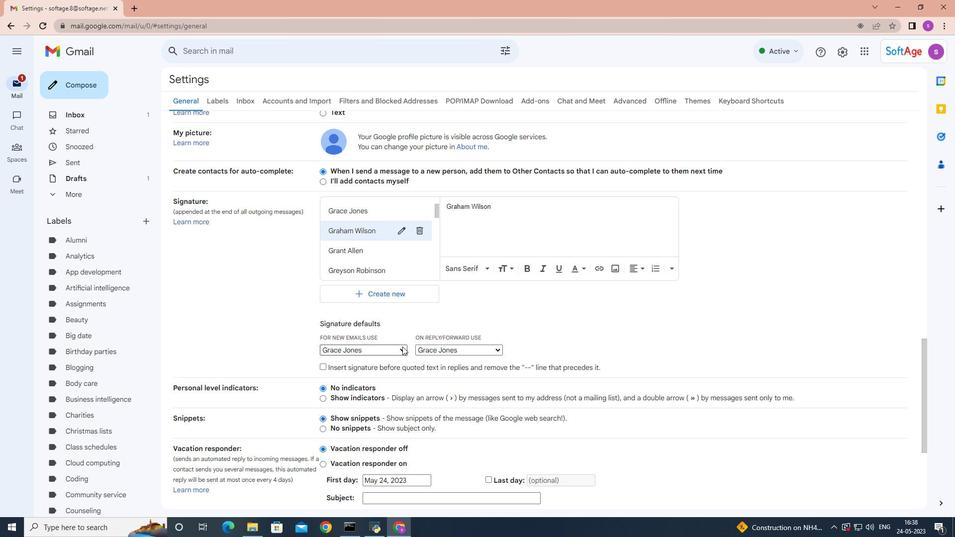 
Action: Mouse pressed left at (401, 347)
Screenshot: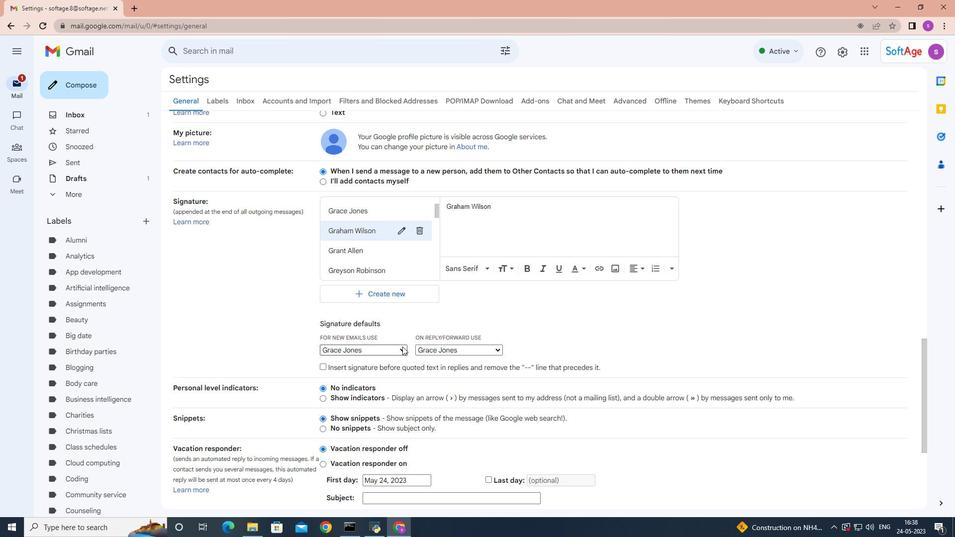 
Action: Mouse moved to (374, 270)
Screenshot: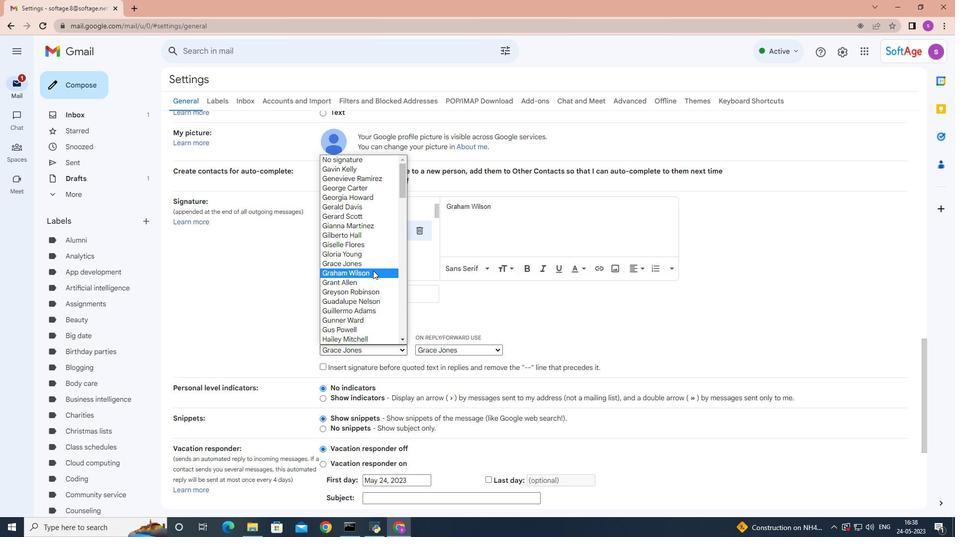 
Action: Mouse pressed left at (374, 270)
Screenshot: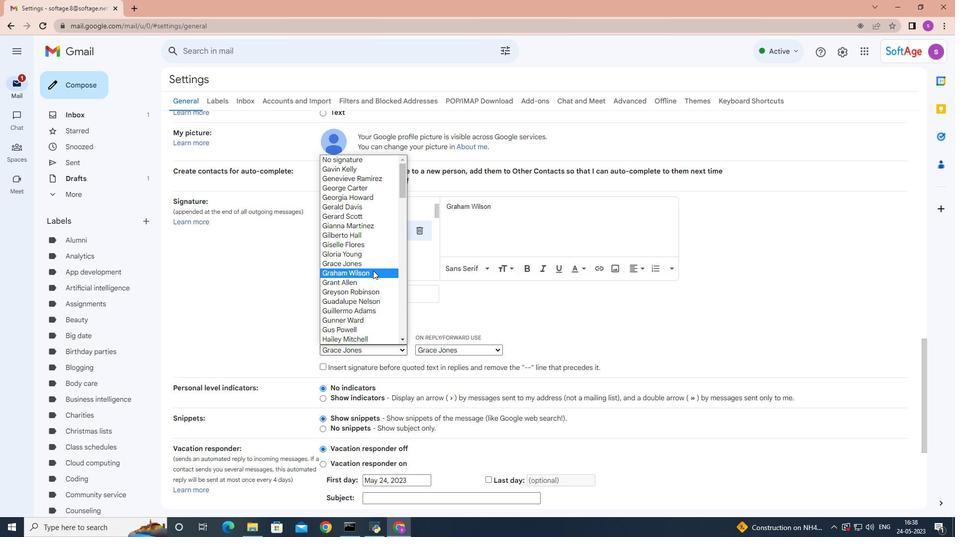 
Action: Mouse moved to (496, 349)
Screenshot: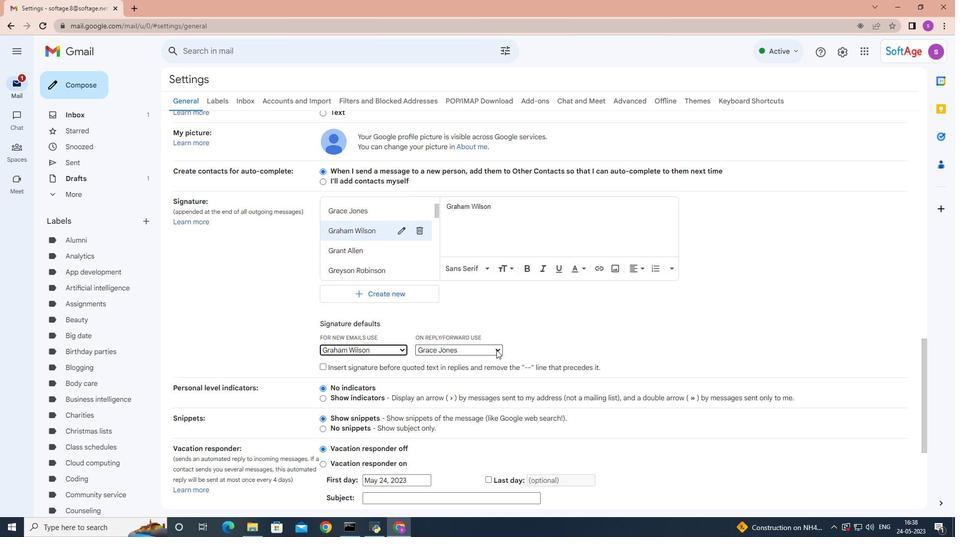 
Action: Mouse pressed left at (496, 349)
Screenshot: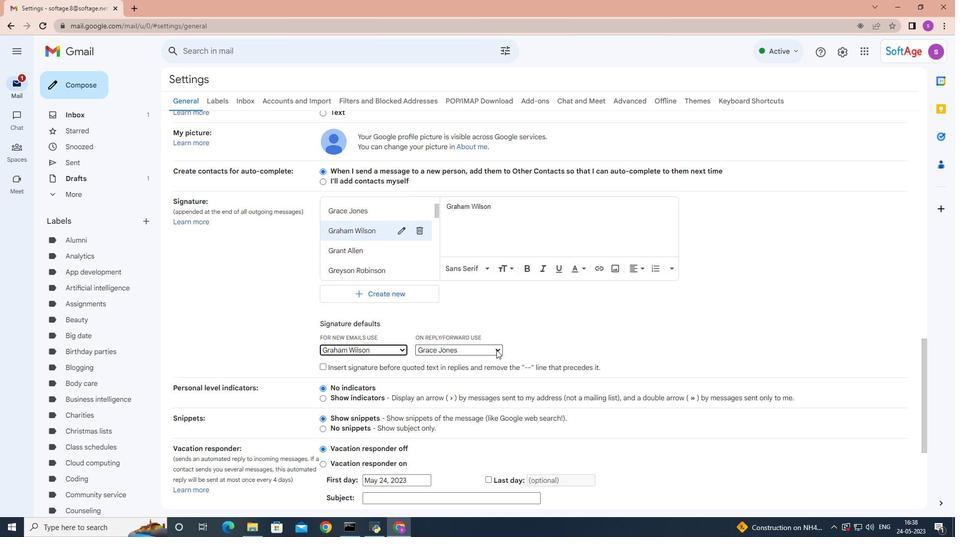
Action: Mouse moved to (480, 276)
Screenshot: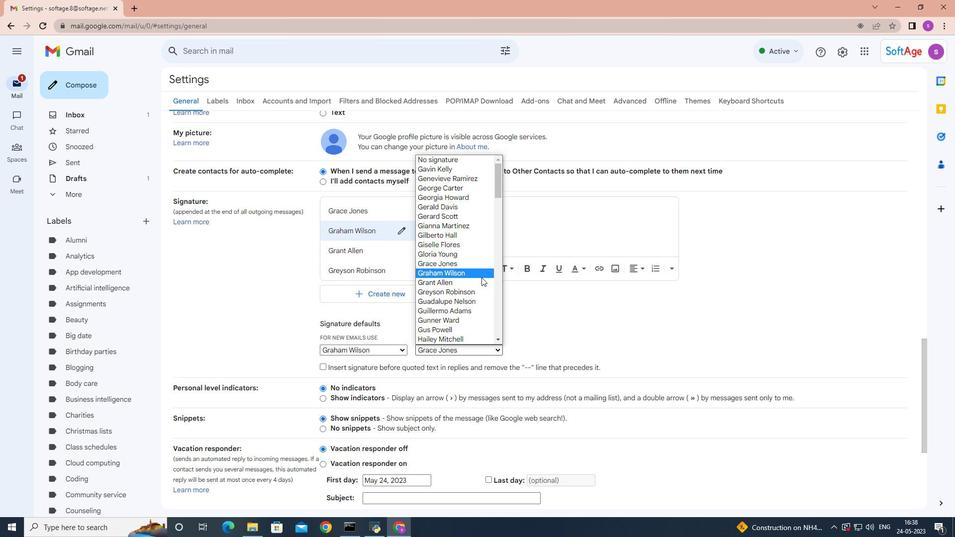 
Action: Mouse pressed left at (480, 276)
Screenshot: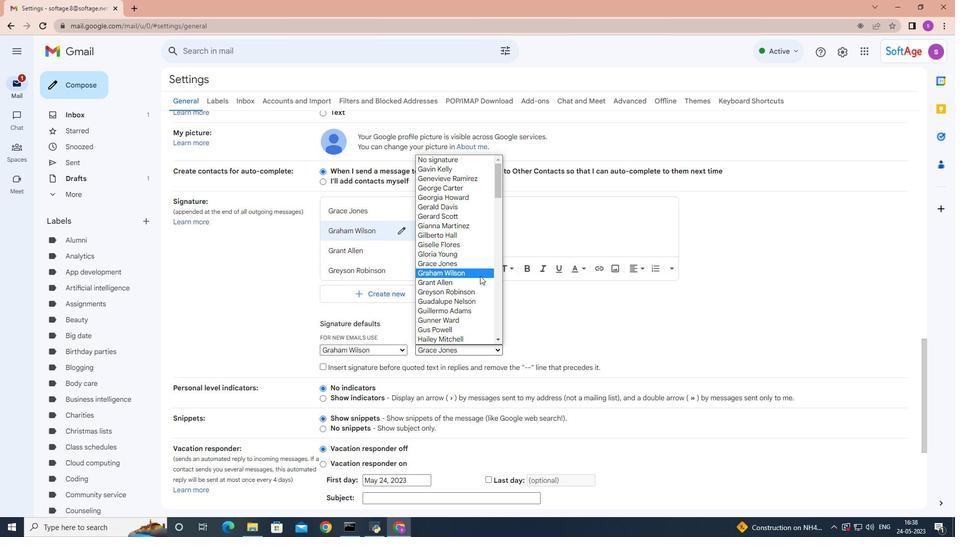 
Action: Mouse moved to (707, 293)
Screenshot: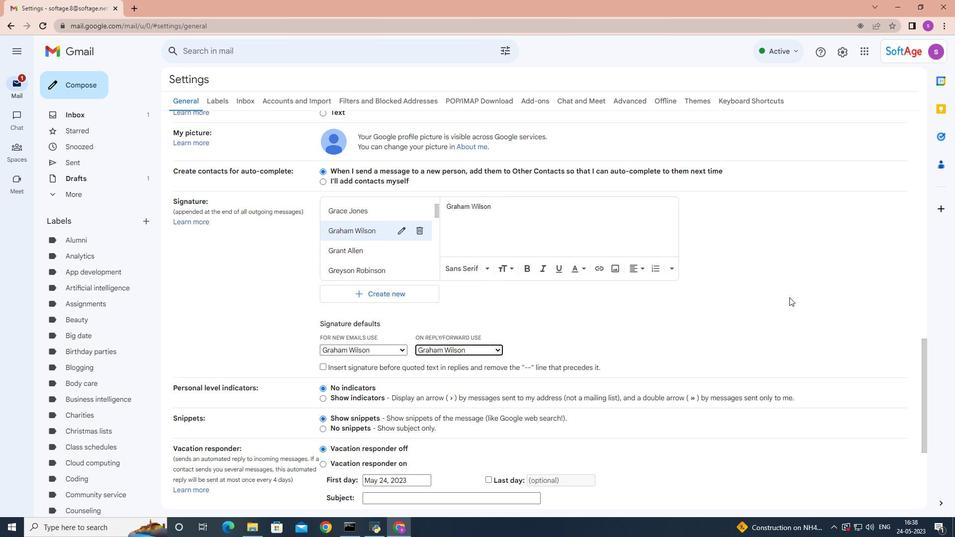 
Action: Mouse scrolled (707, 293) with delta (0, 0)
Screenshot: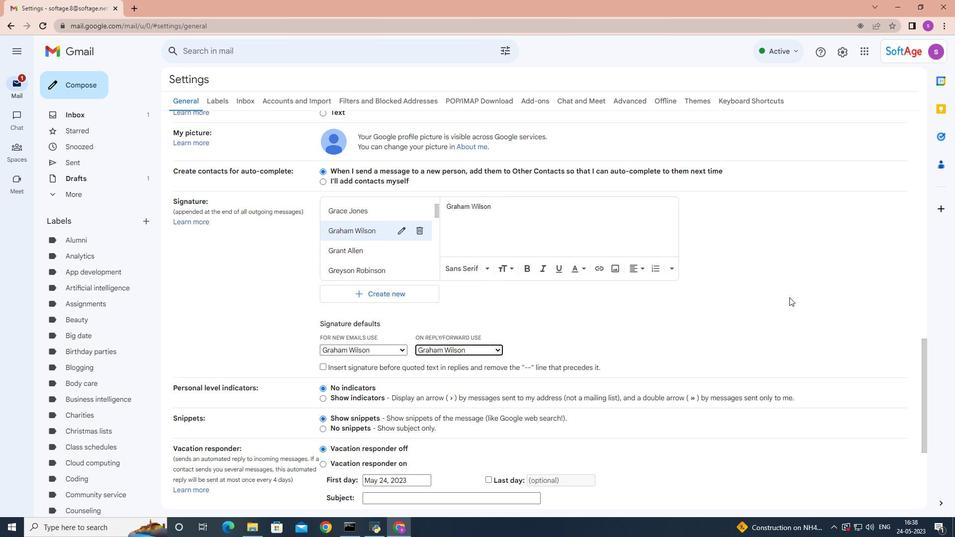 
Action: Mouse moved to (706, 293)
Screenshot: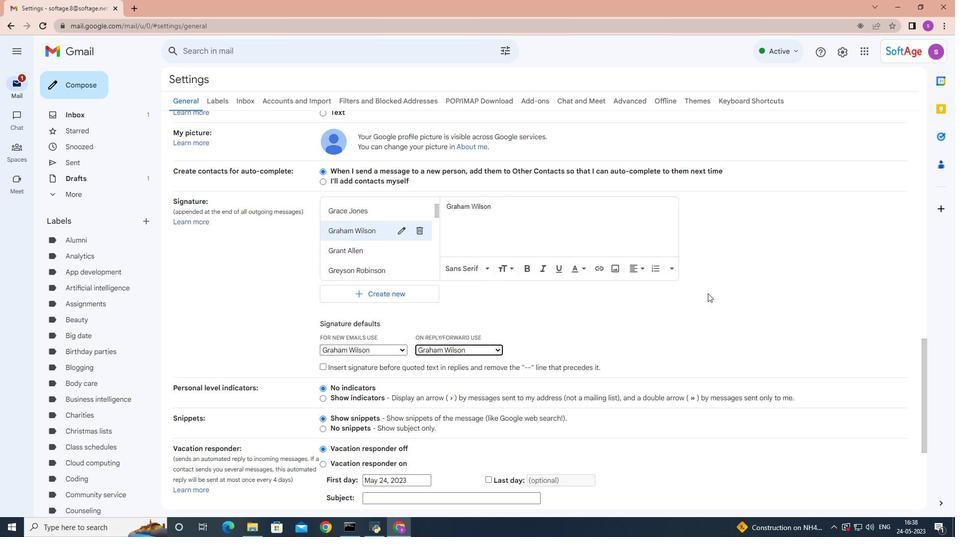 
Action: Mouse scrolled (706, 293) with delta (0, 0)
Screenshot: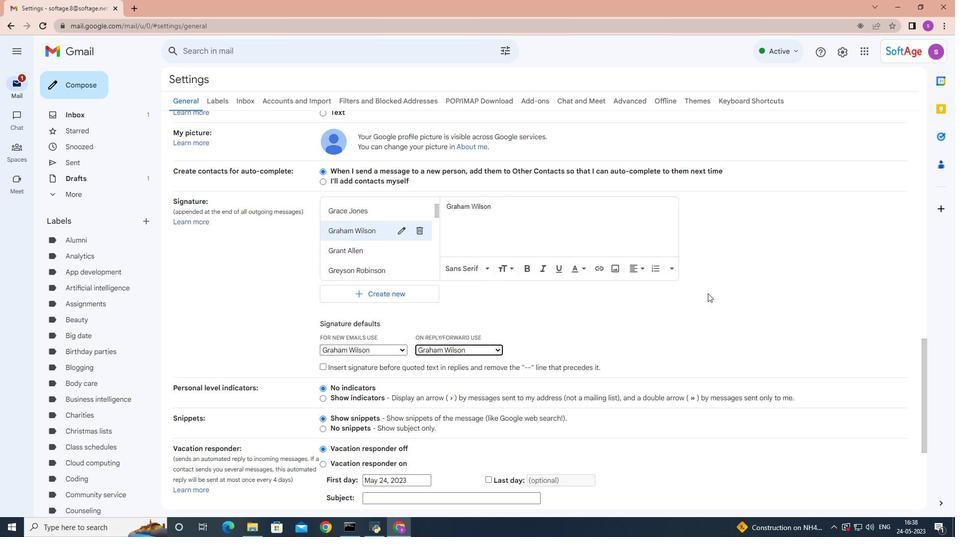 
Action: Mouse moved to (706, 293)
Screenshot: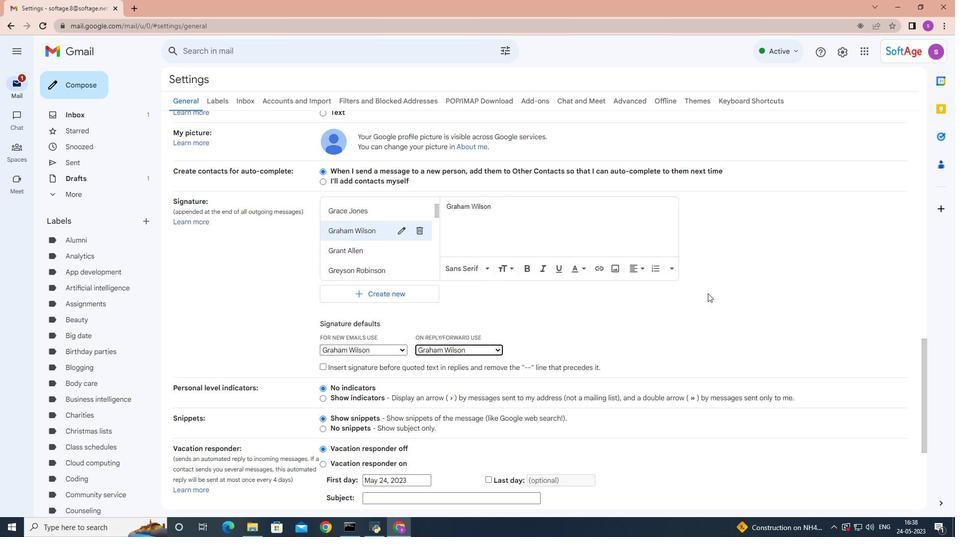 
Action: Mouse scrolled (706, 293) with delta (0, 0)
Screenshot: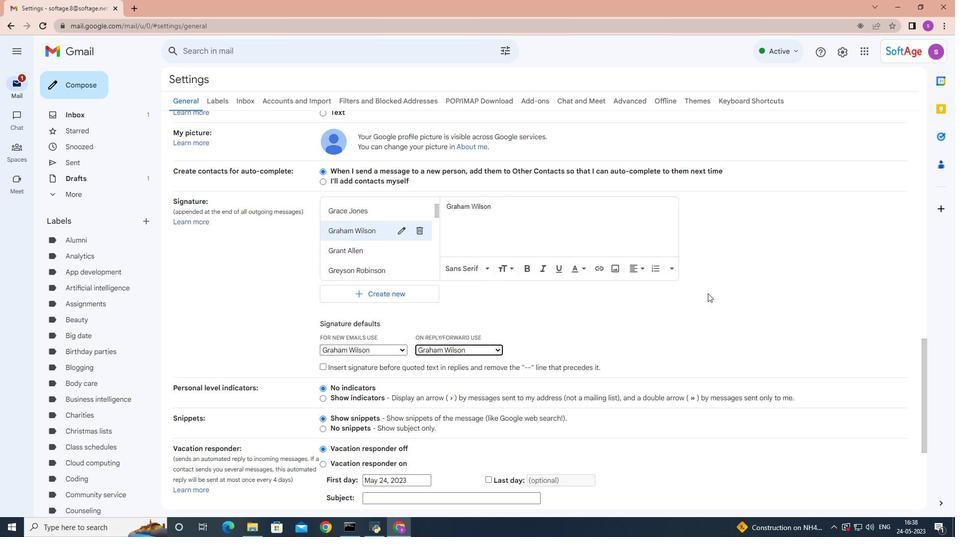 
Action: Mouse scrolled (706, 292) with delta (0, 0)
Screenshot: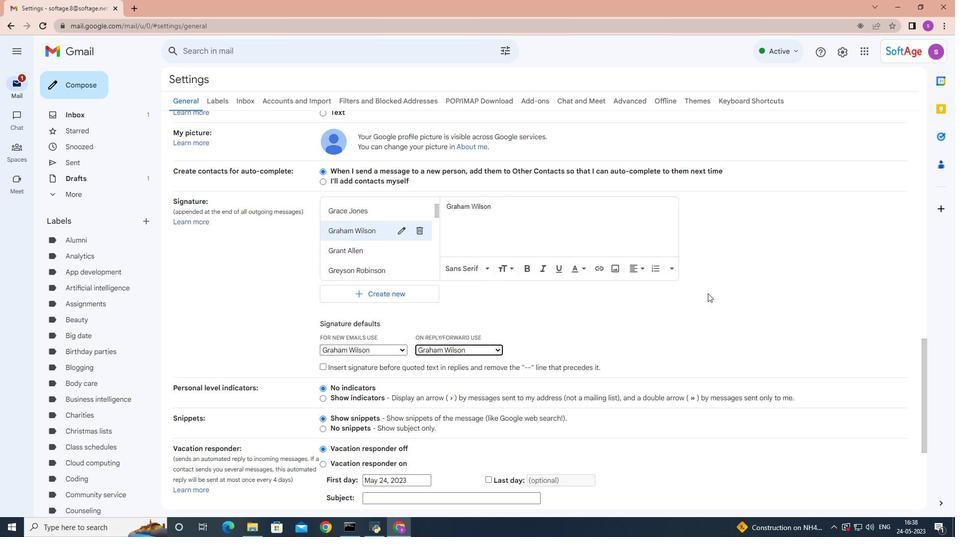 
Action: Mouse moved to (681, 282)
Screenshot: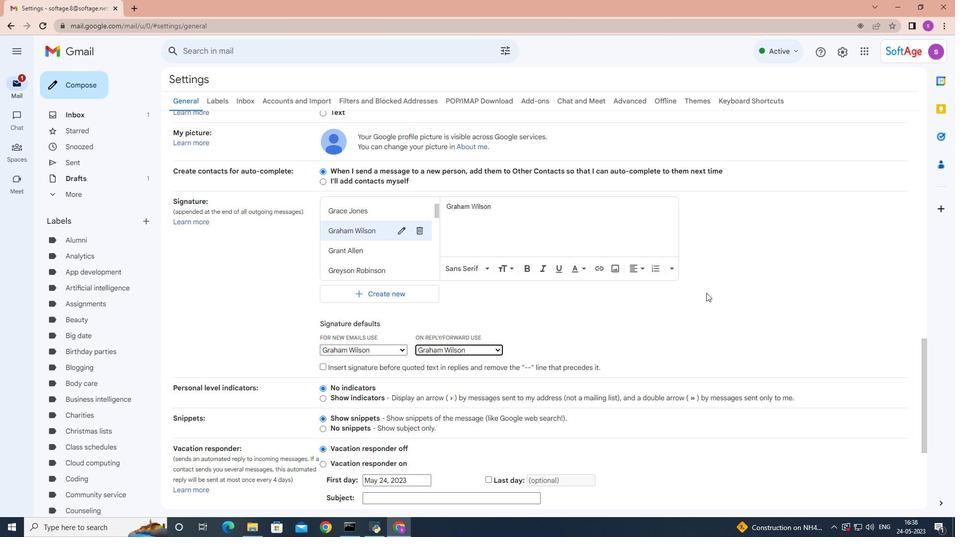 
Action: Mouse scrolled (681, 282) with delta (0, 0)
Screenshot: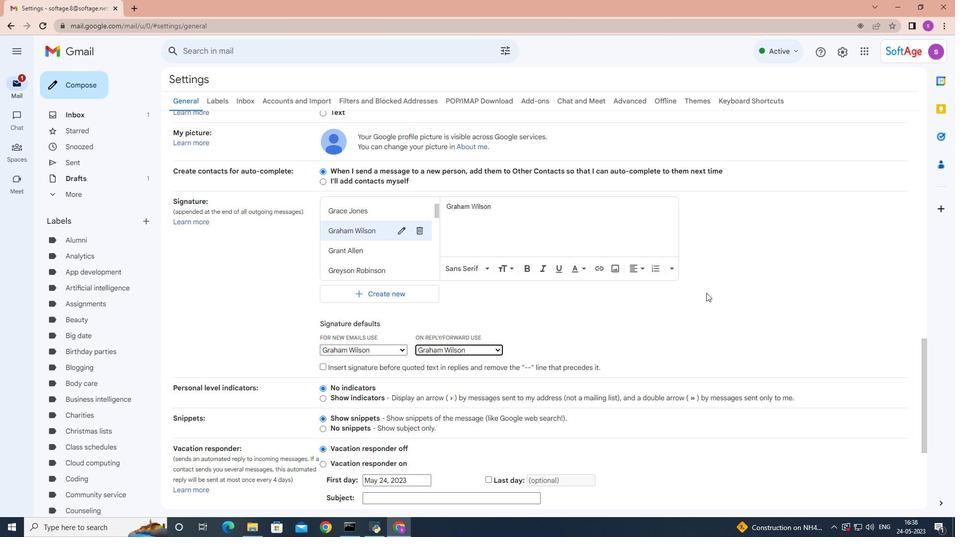 
Action: Mouse moved to (526, 451)
Screenshot: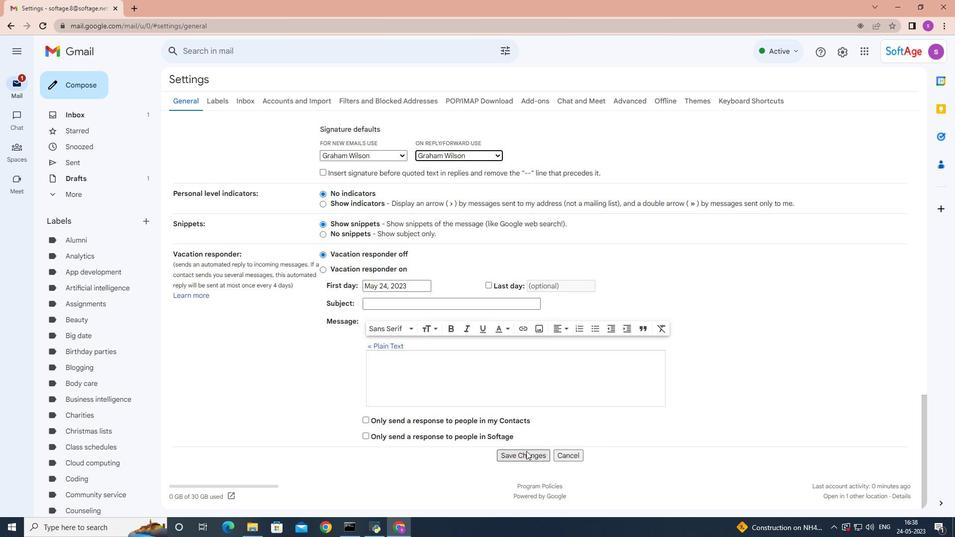 
Action: Mouse pressed left at (526, 451)
Screenshot: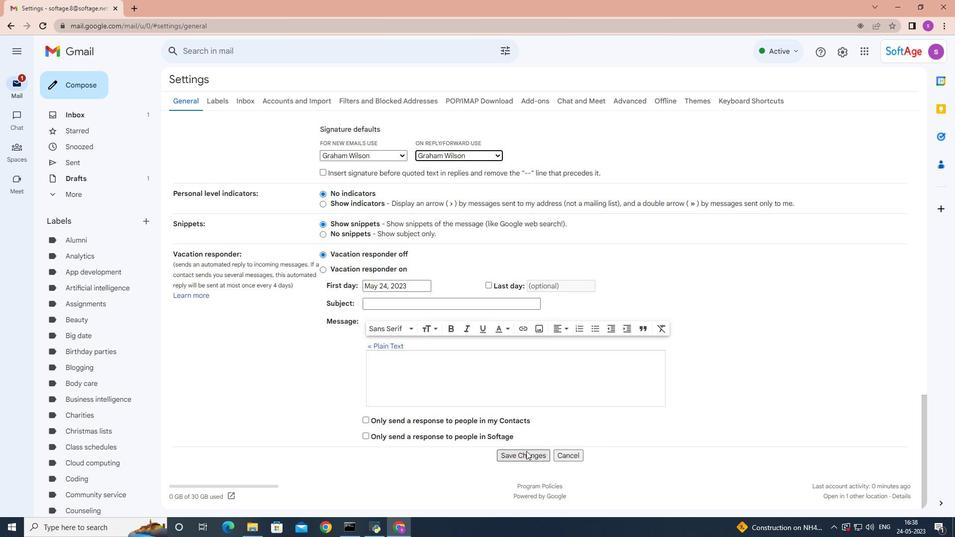 
Action: Mouse moved to (83, 83)
Screenshot: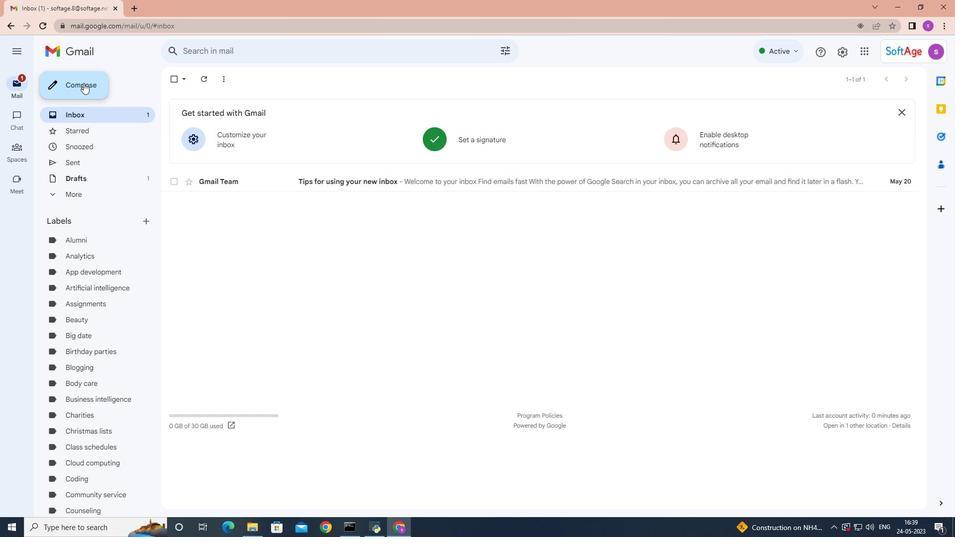 
Action: Mouse pressed left at (83, 83)
Screenshot: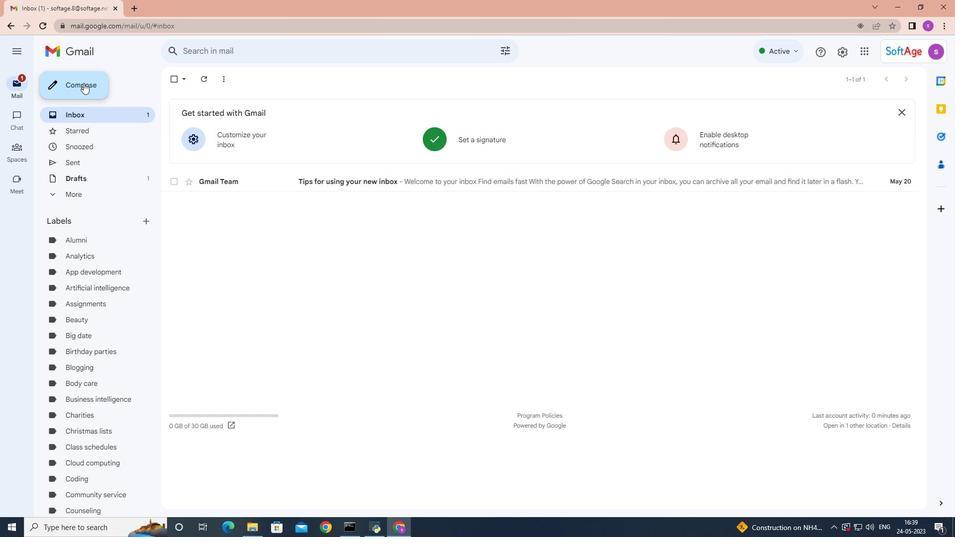 
Action: Mouse moved to (688, 259)
Screenshot: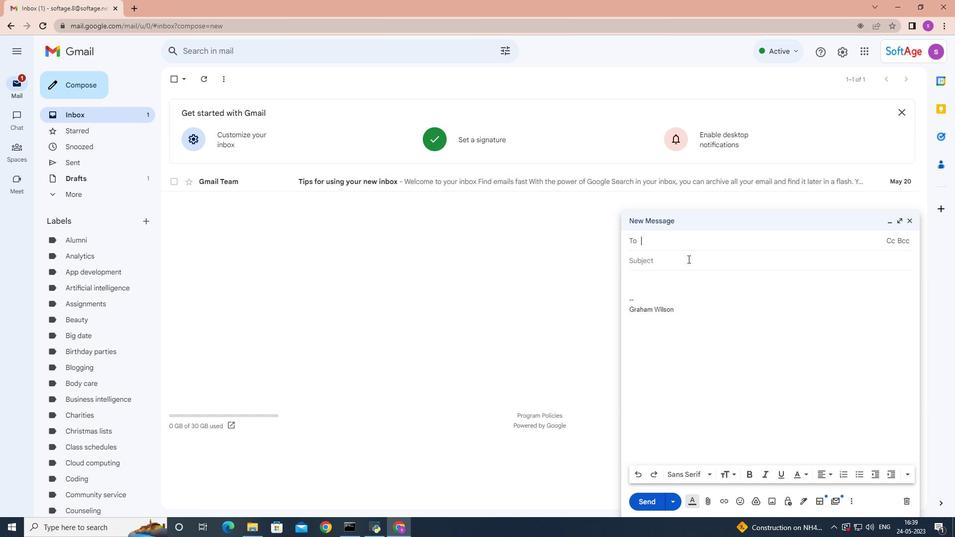 
Action: Mouse pressed left at (688, 259)
Screenshot: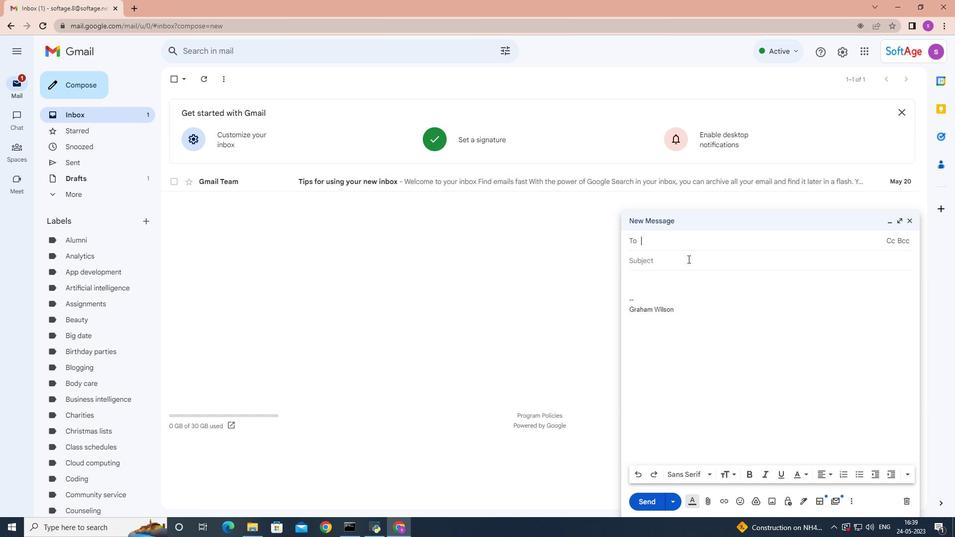 
Action: Mouse moved to (688, 259)
Screenshot: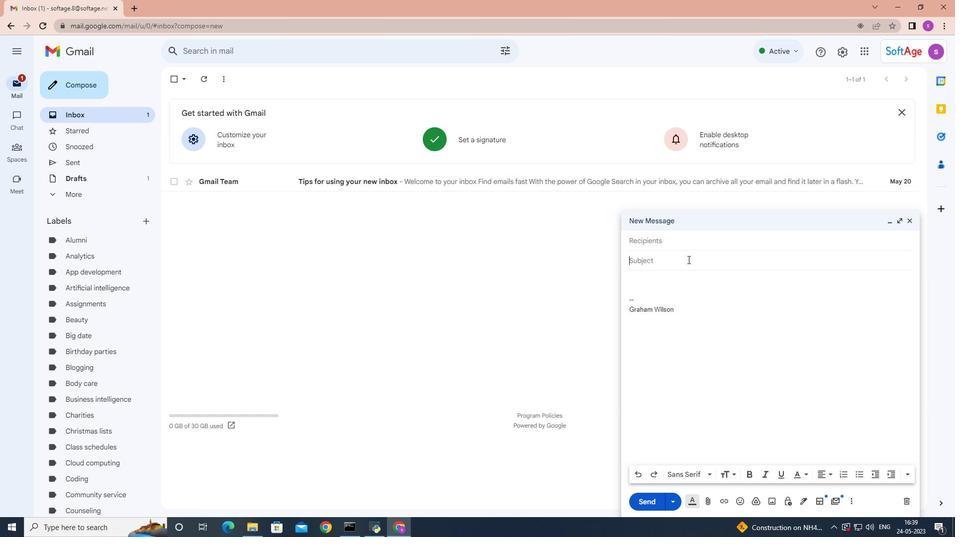 
Action: Key pressed <Key.shift>Update<Key.space>on<Key.space>a<Key.space>mentorship
Screenshot: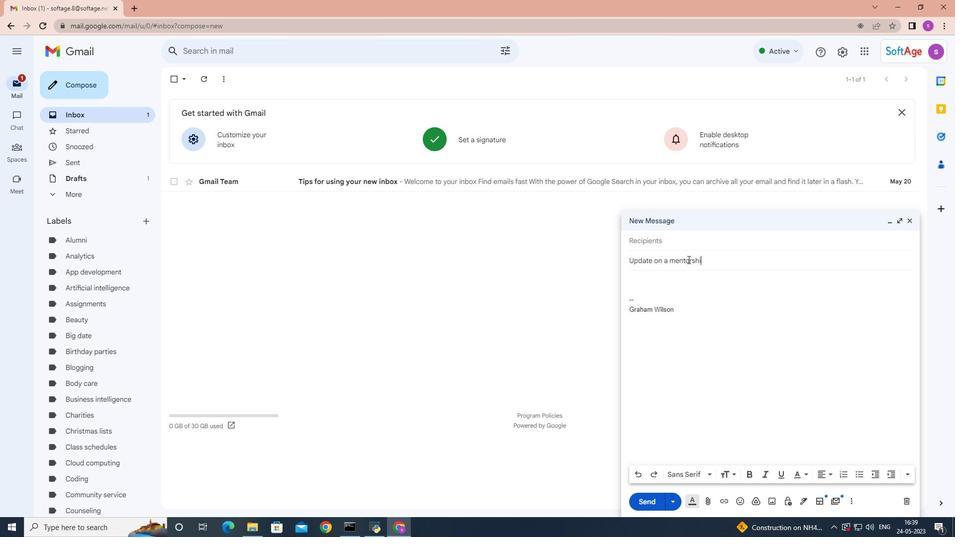 
Action: Mouse moved to (628, 273)
Screenshot: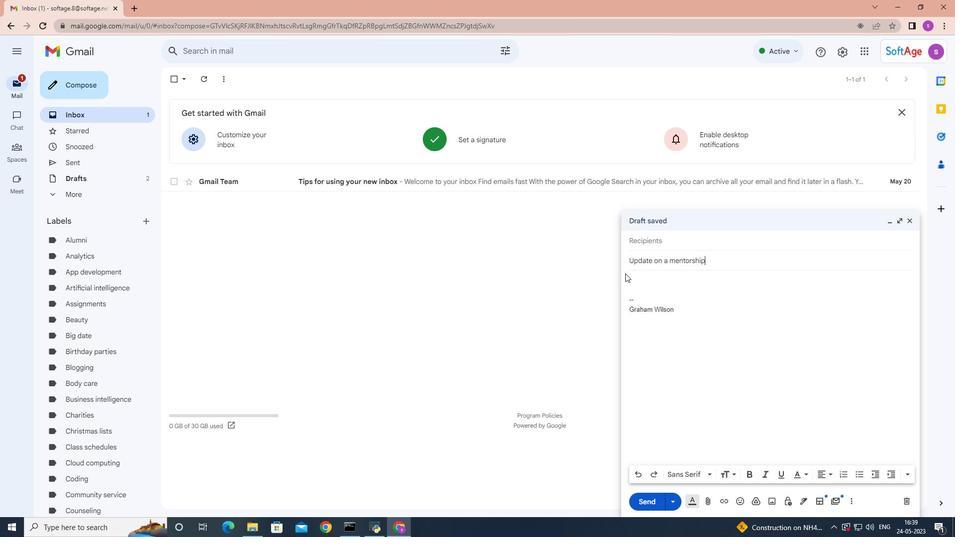 
Action: Mouse pressed left at (628, 273)
Screenshot: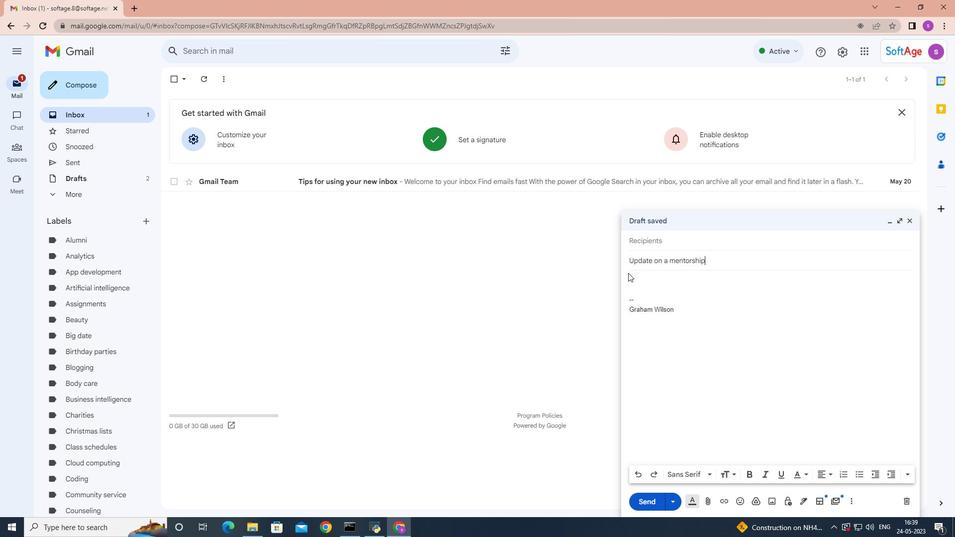 
Action: Mouse moved to (634, 277)
Screenshot: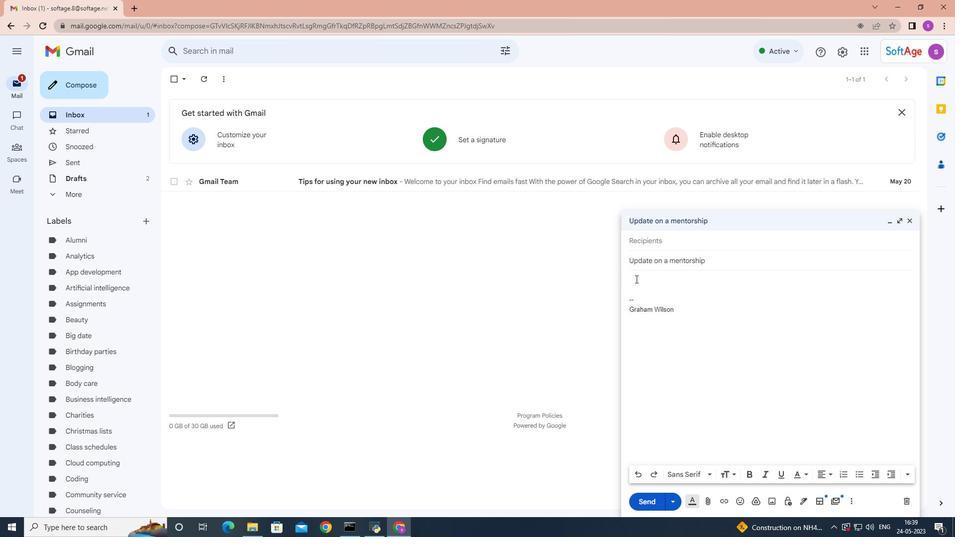 
Action: Mouse pressed left at (634, 277)
Screenshot: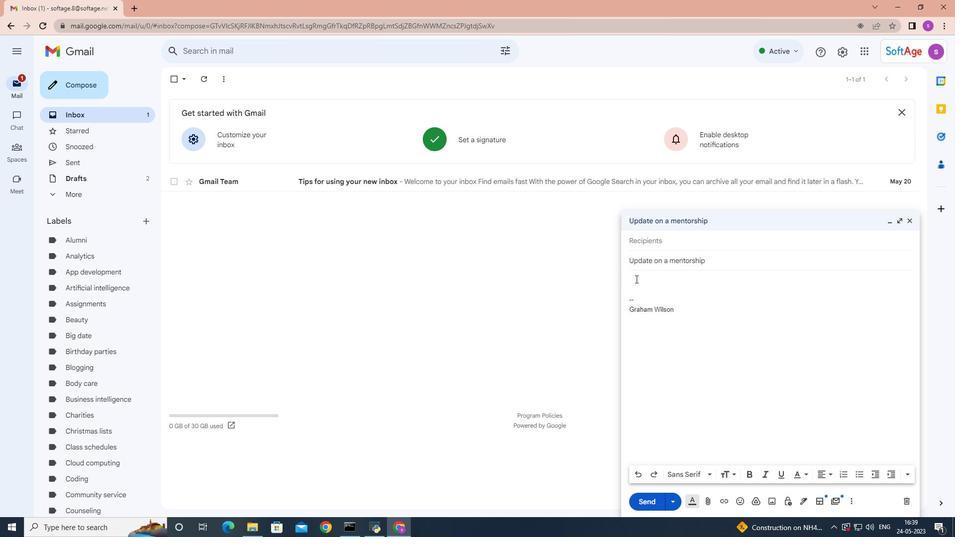 
Action: Mouse moved to (641, 284)
Screenshot: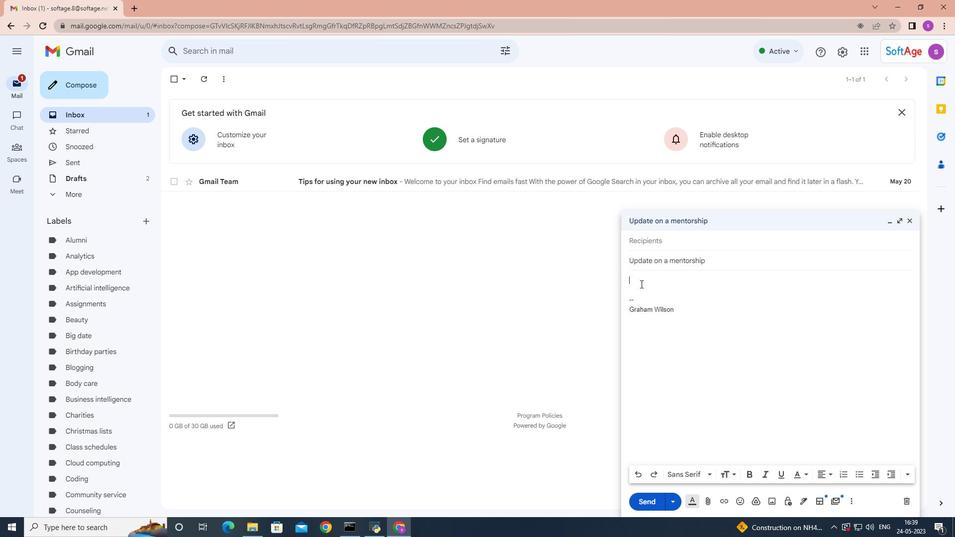 
Action: Key pressed <Key.shift>Can<Key.space>you<Key.space>provide<Key.space>an<Key.space>update<Key.space>on<Key.space>the<Key.space>status<Key.space>of<Key.space>the<Key.space>new<Key.space>software<Key.space>implementation<Key.shift>?
Screenshot: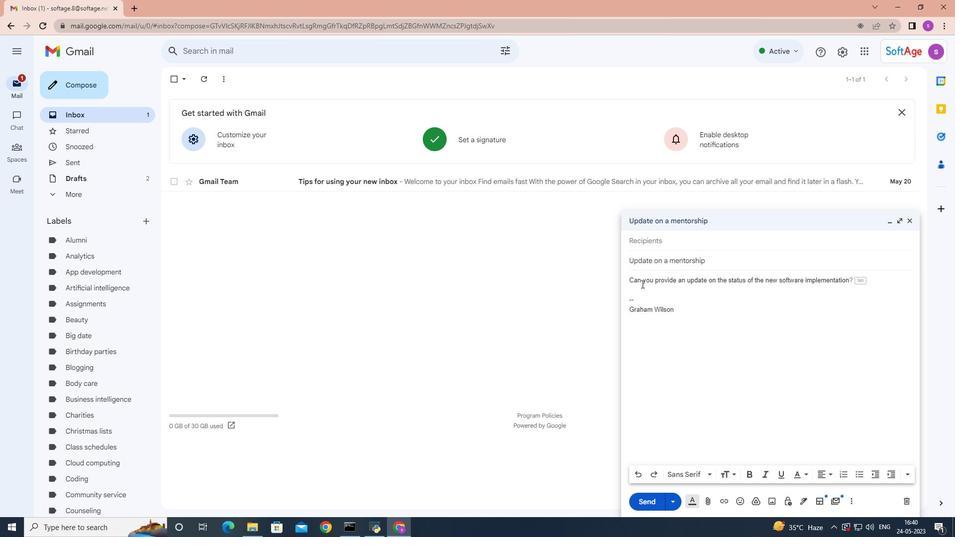
Action: Mouse moved to (682, 243)
Screenshot: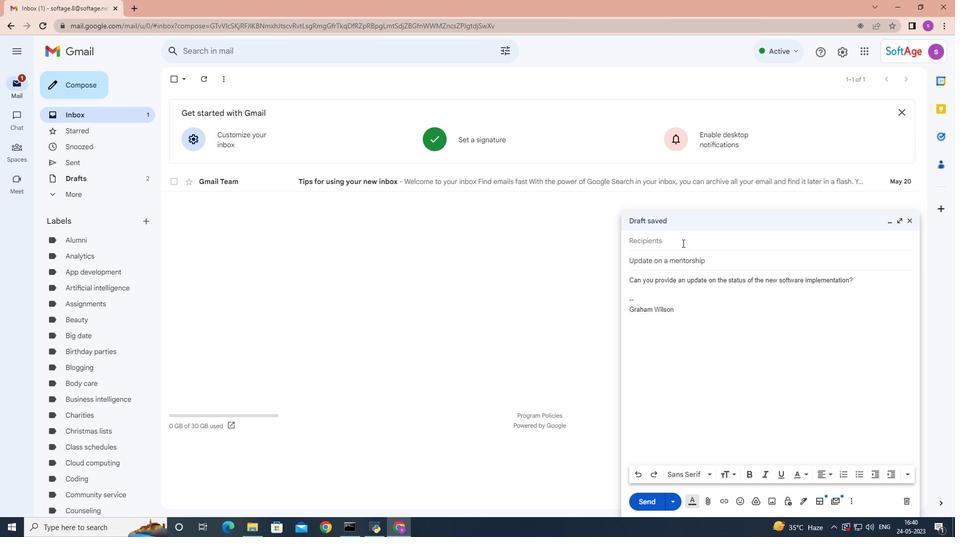 
Action: Mouse pressed left at (682, 243)
Screenshot: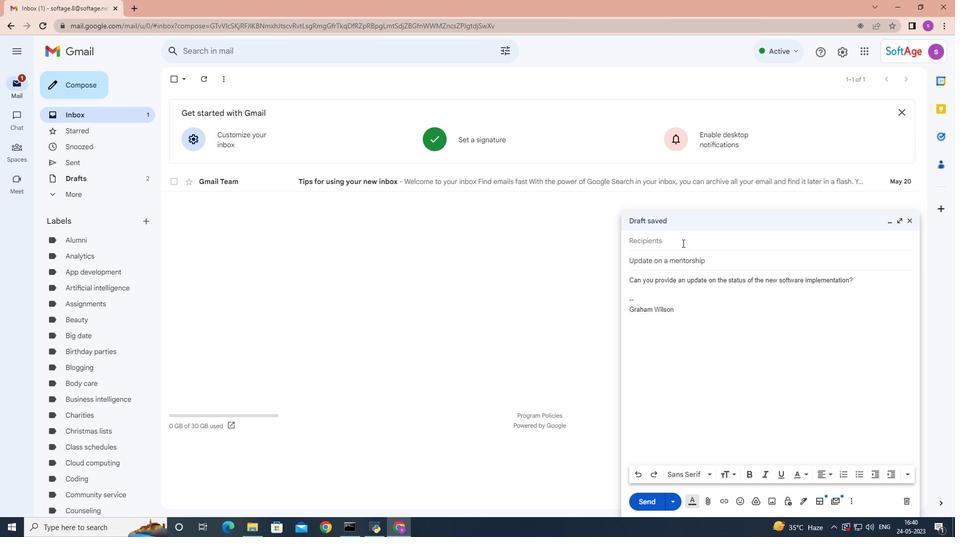 
Action: Mouse moved to (683, 242)
Screenshot: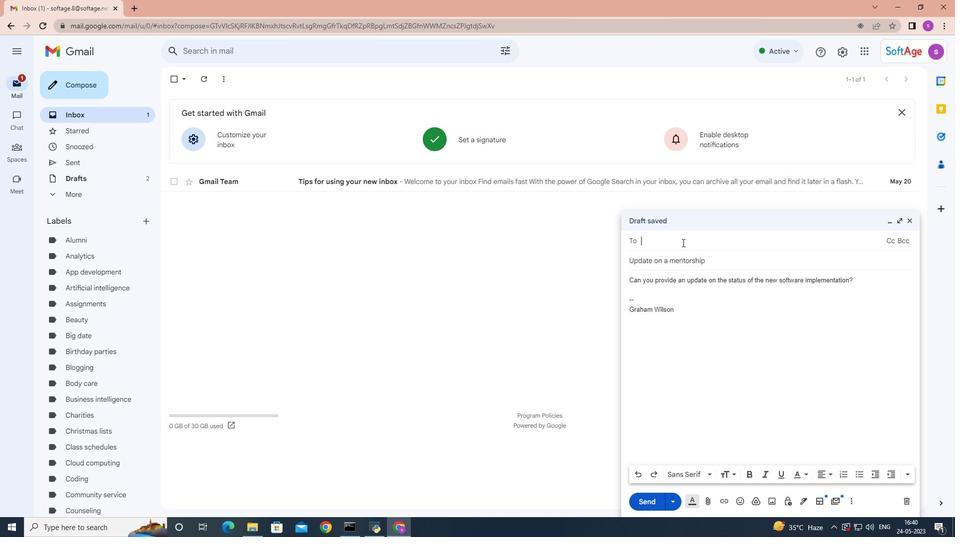
Action: Key pressed softage.3<Key.backspace>2
Screenshot: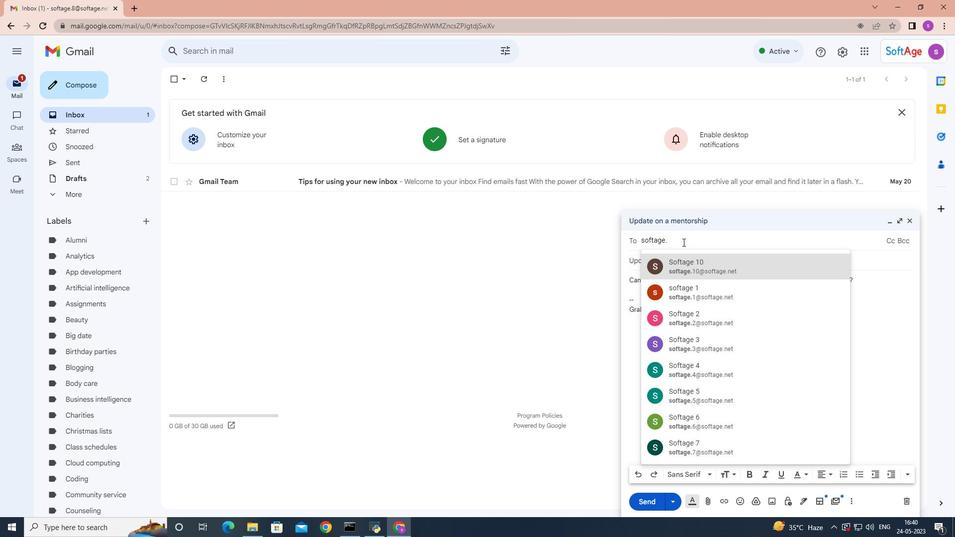 
Action: Mouse moved to (690, 264)
Screenshot: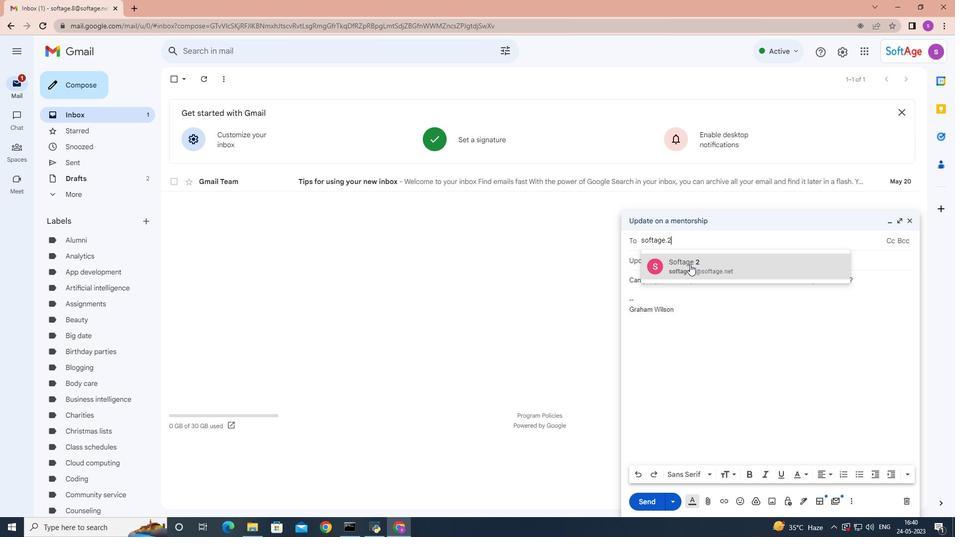 
Action: Mouse pressed left at (690, 264)
Screenshot: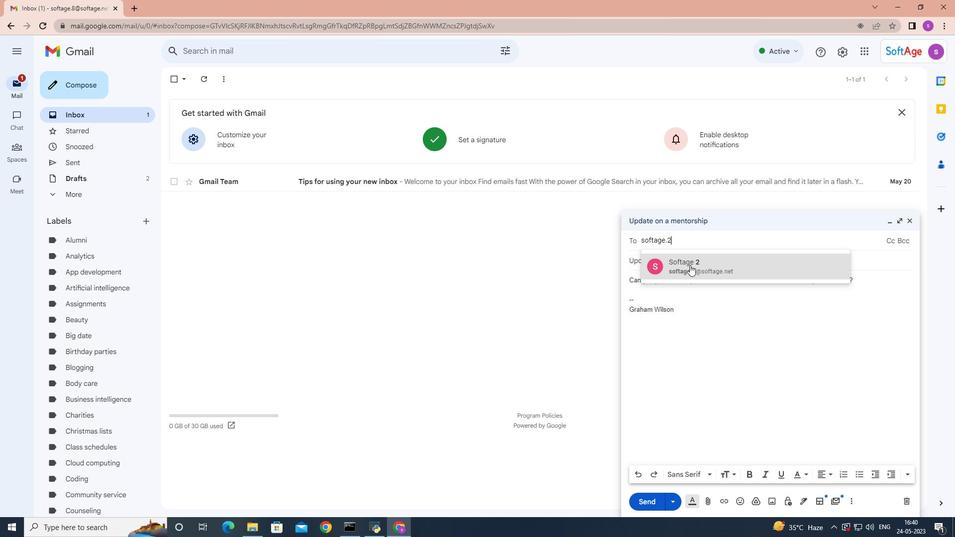 
Action: Key pressed softage.3
Screenshot: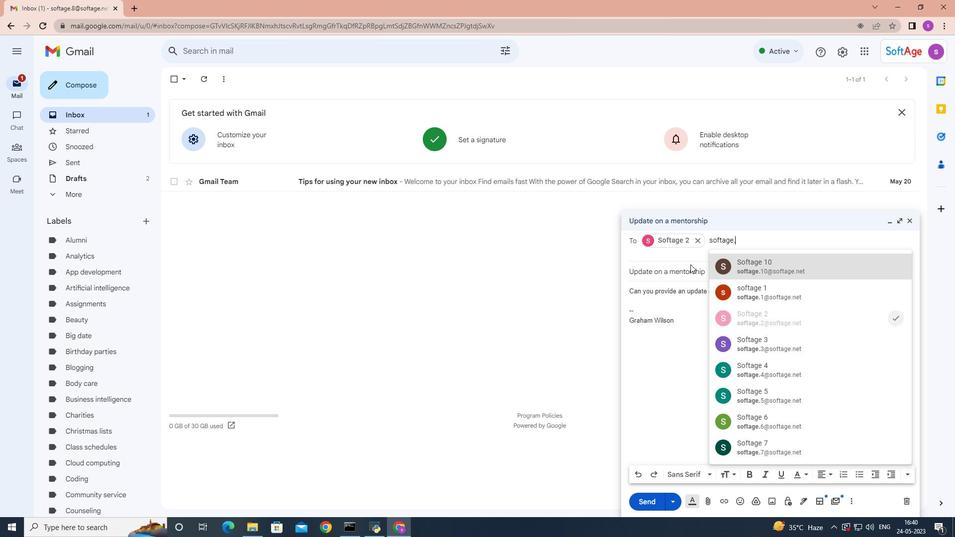 
Action: Mouse moved to (729, 269)
Screenshot: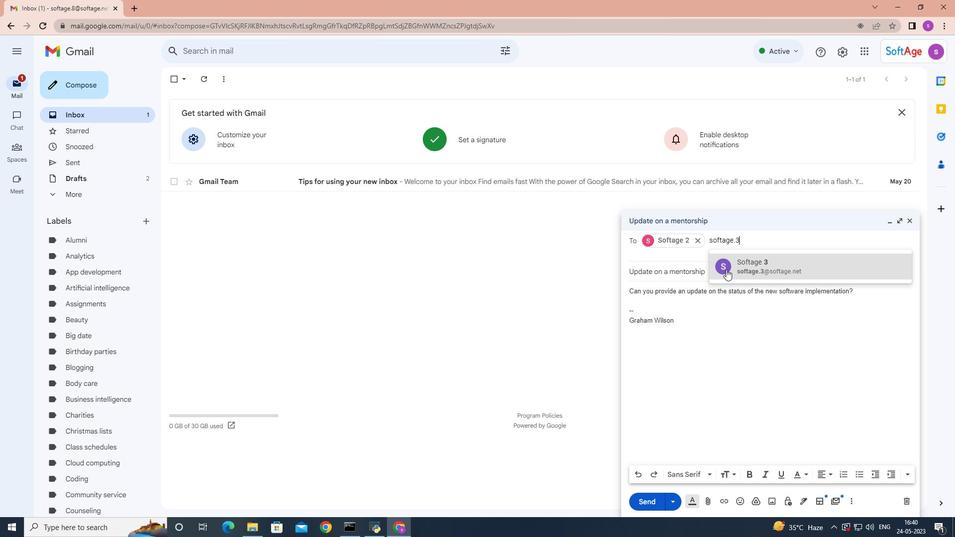 
Action: Mouse pressed left at (729, 269)
Screenshot: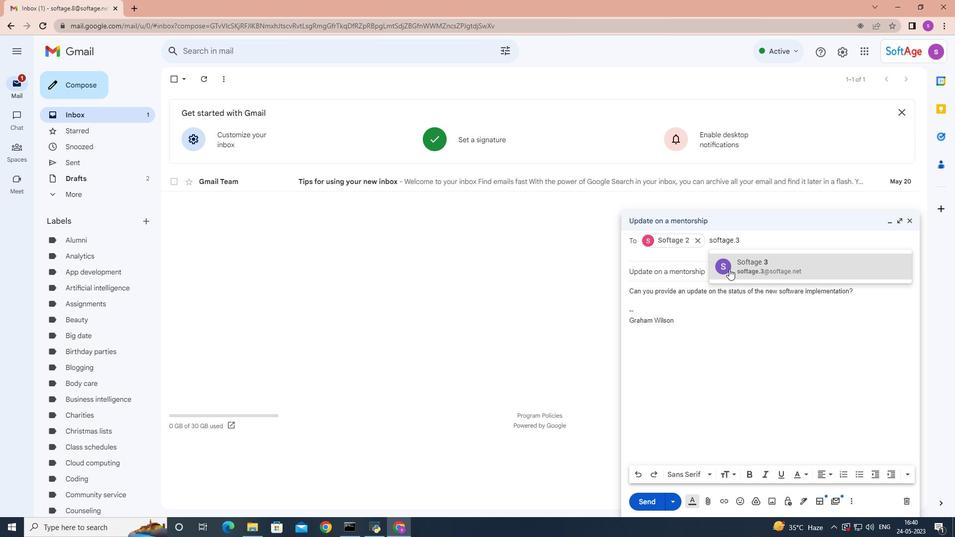 
Action: Mouse moved to (648, 497)
Screenshot: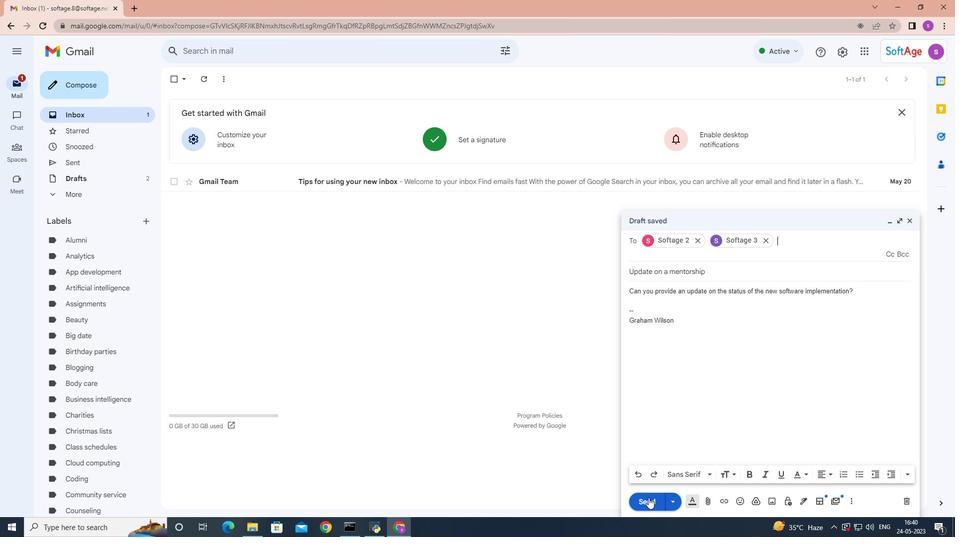 
Action: Mouse pressed left at (648, 497)
Screenshot: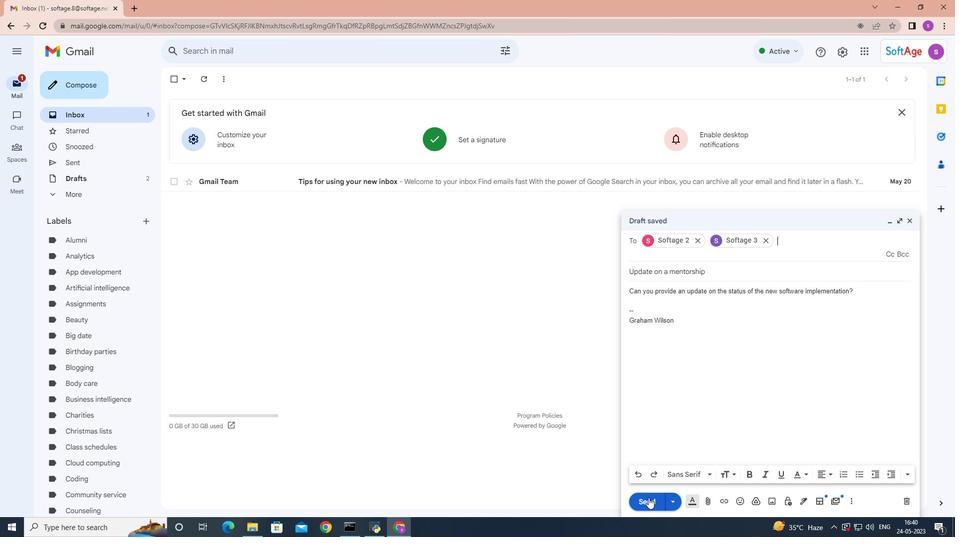 
